 Task: Add a signature Marie Turner containing With sincere appreciation and gratitude, Marie Turner to email address softage.6@softage.net and add a folder Service contracts
Action: Mouse moved to (107, 118)
Screenshot: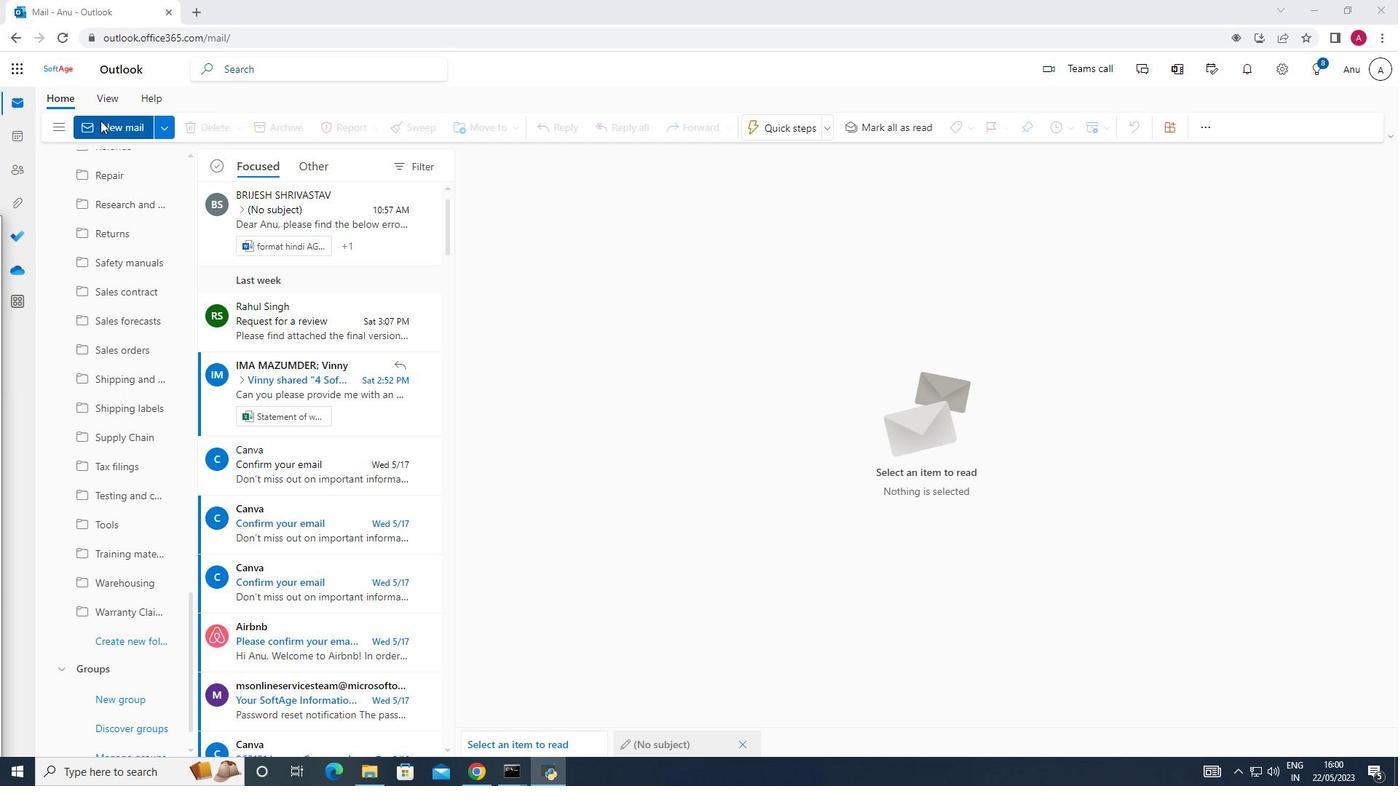 
Action: Mouse pressed left at (107, 118)
Screenshot: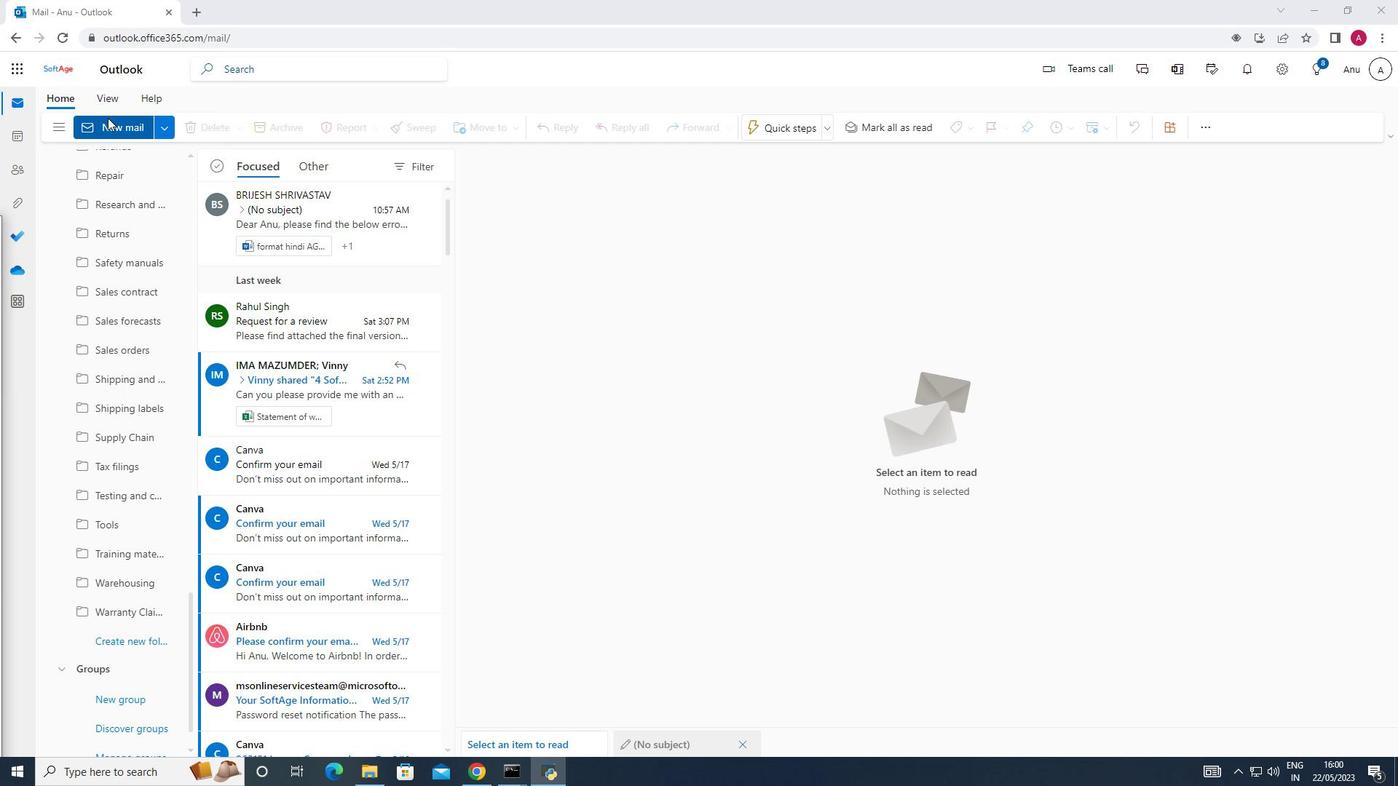 
Action: Mouse moved to (994, 134)
Screenshot: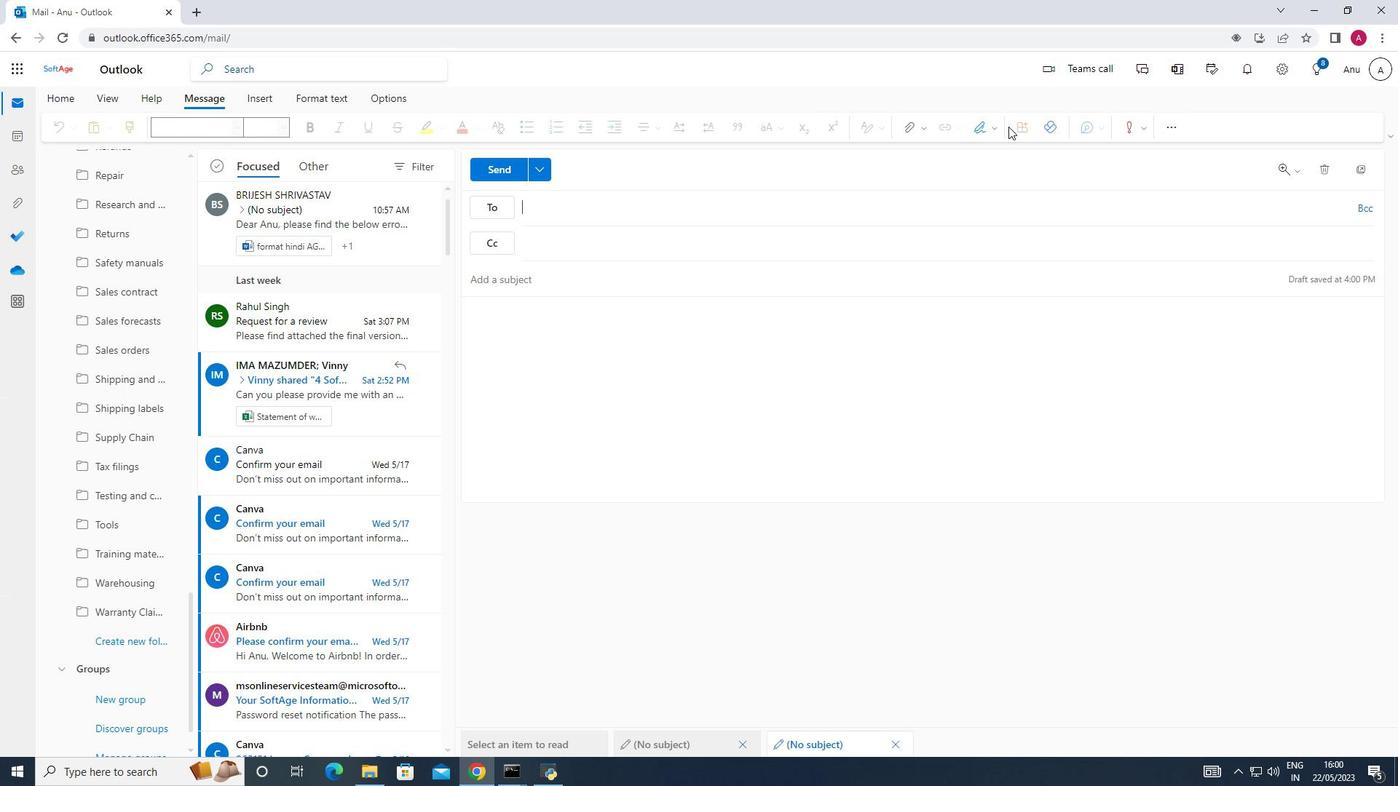 
Action: Mouse pressed left at (994, 134)
Screenshot: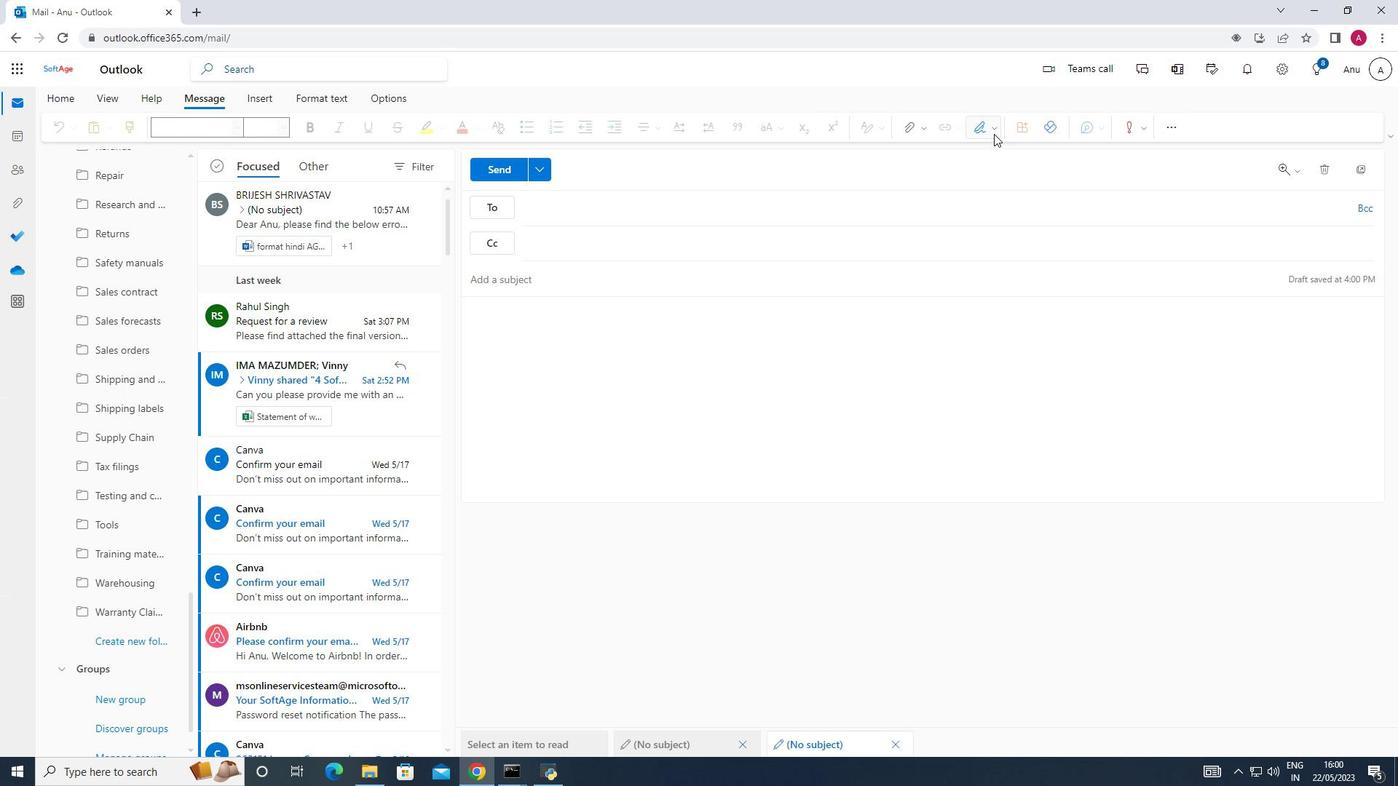 
Action: Mouse moved to (959, 182)
Screenshot: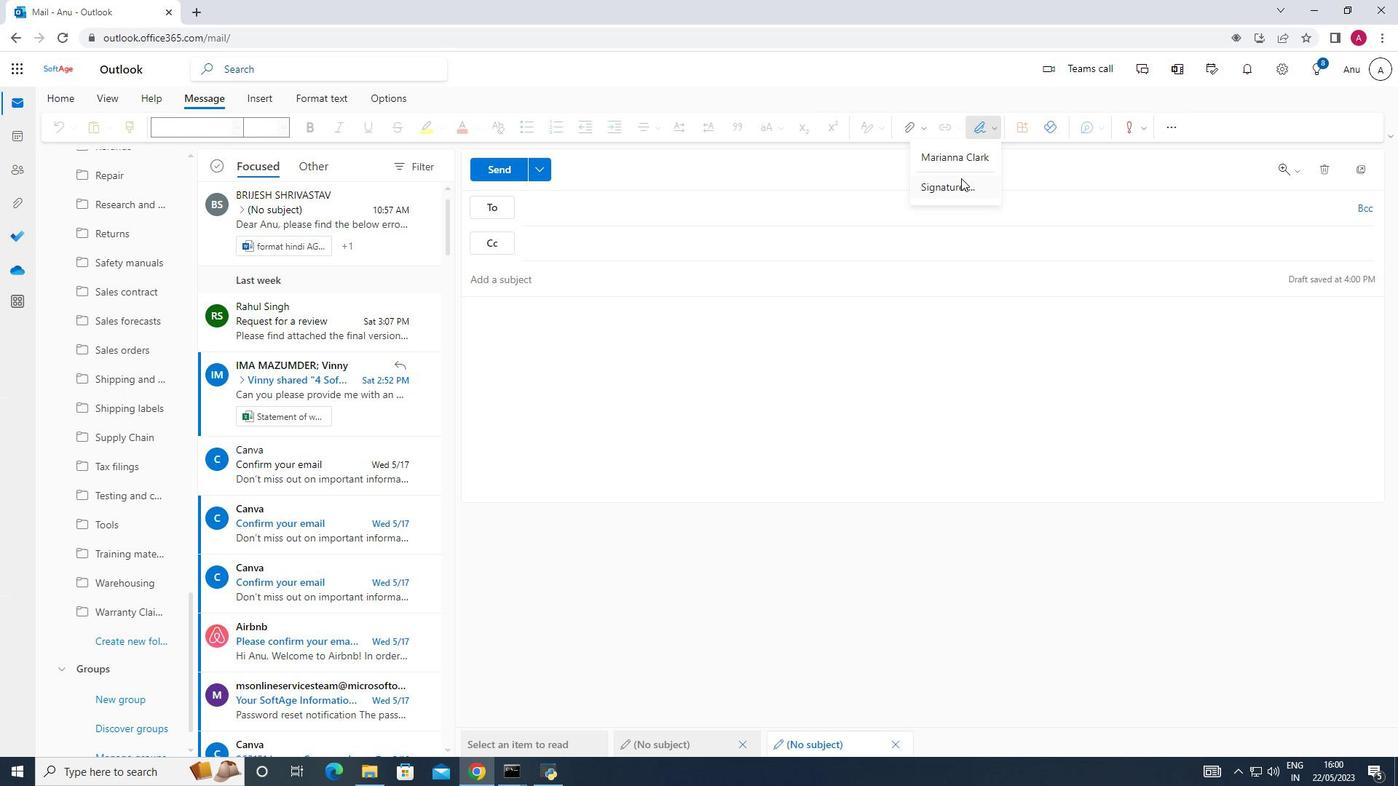 
Action: Mouse pressed left at (959, 182)
Screenshot: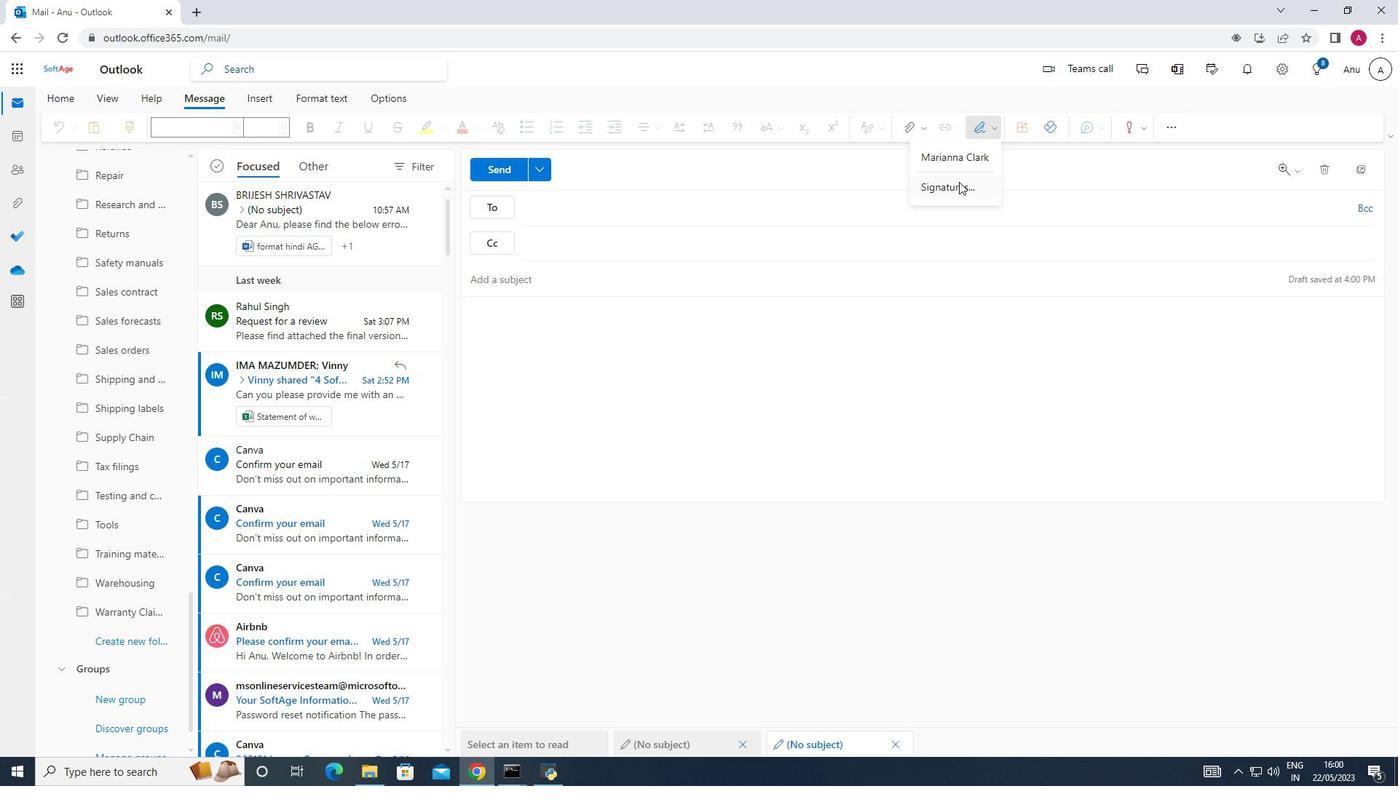 
Action: Mouse moved to (977, 244)
Screenshot: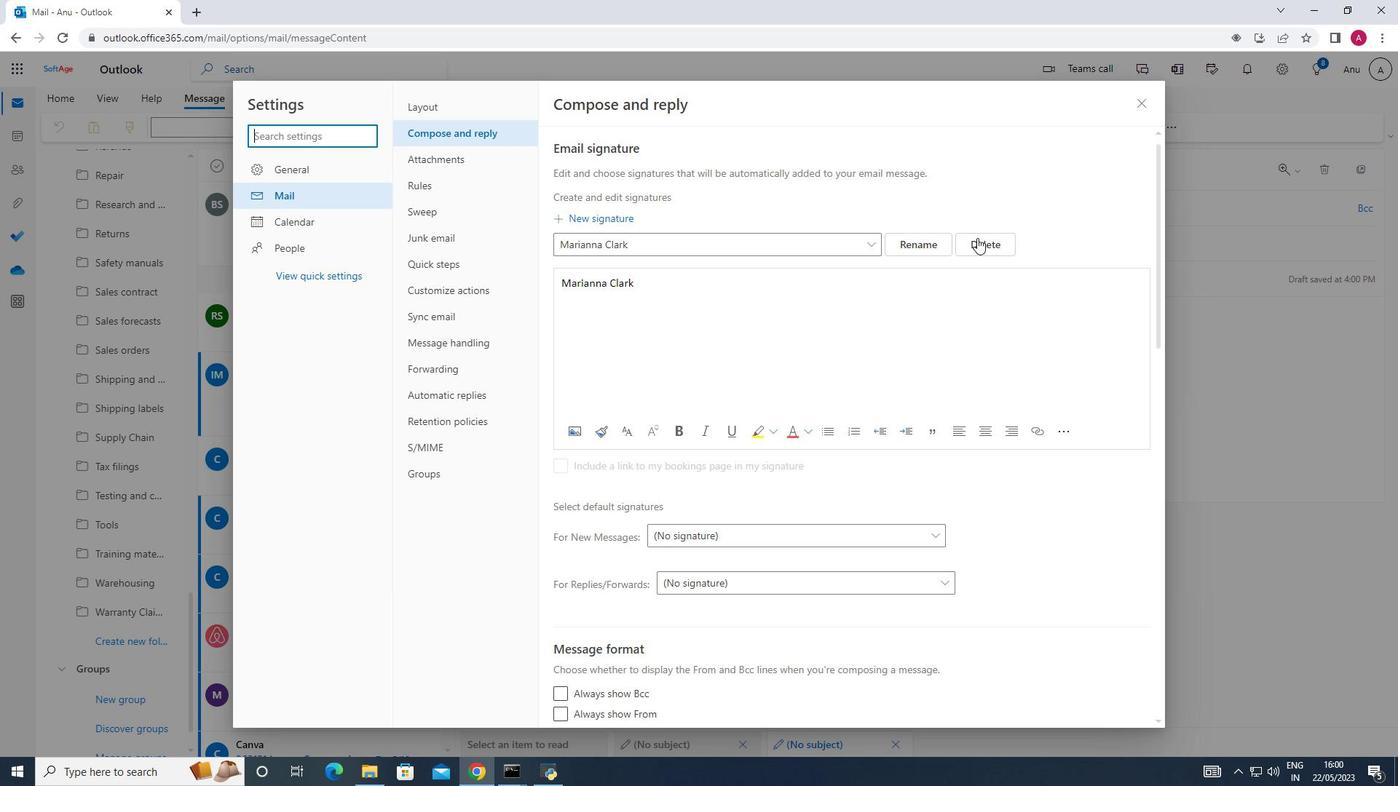 
Action: Mouse pressed left at (977, 244)
Screenshot: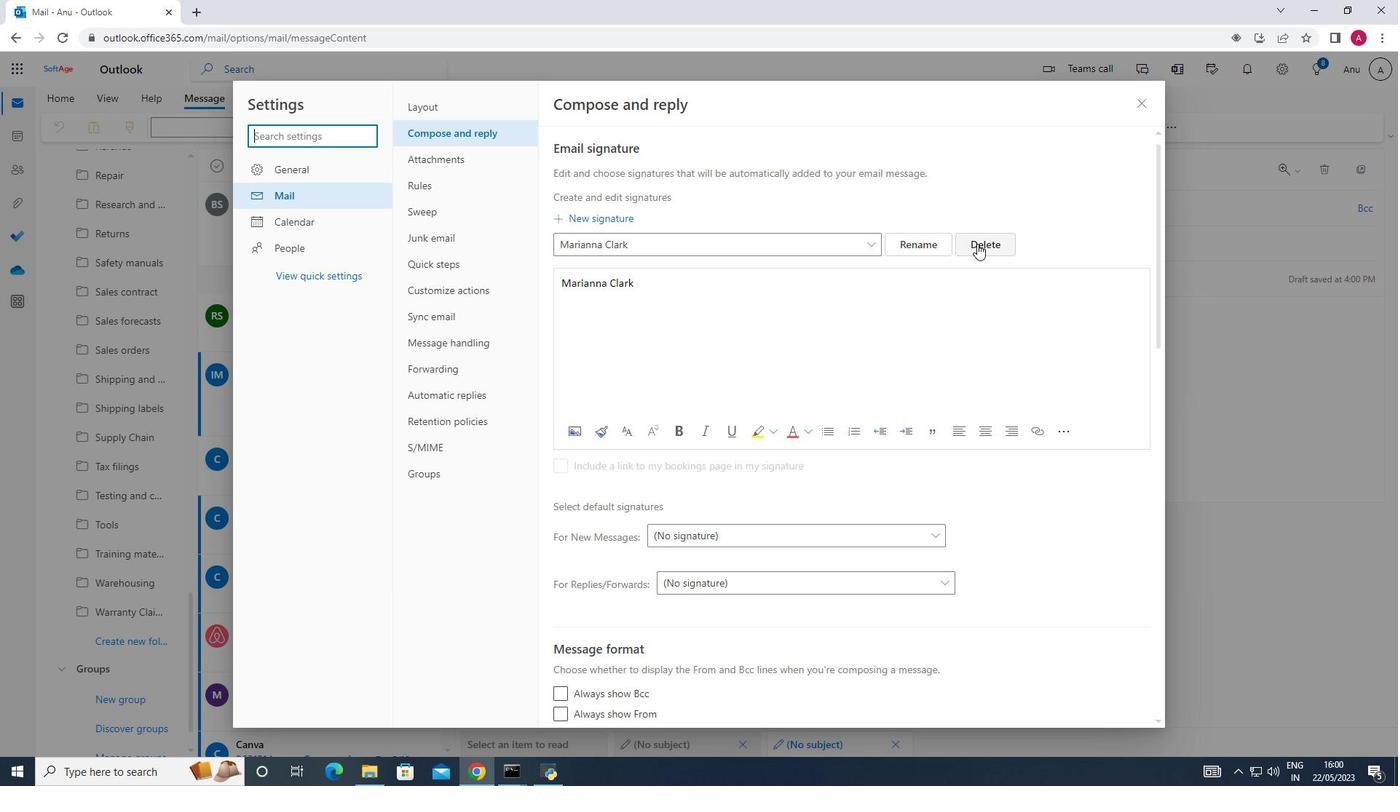 
Action: Mouse moved to (565, 246)
Screenshot: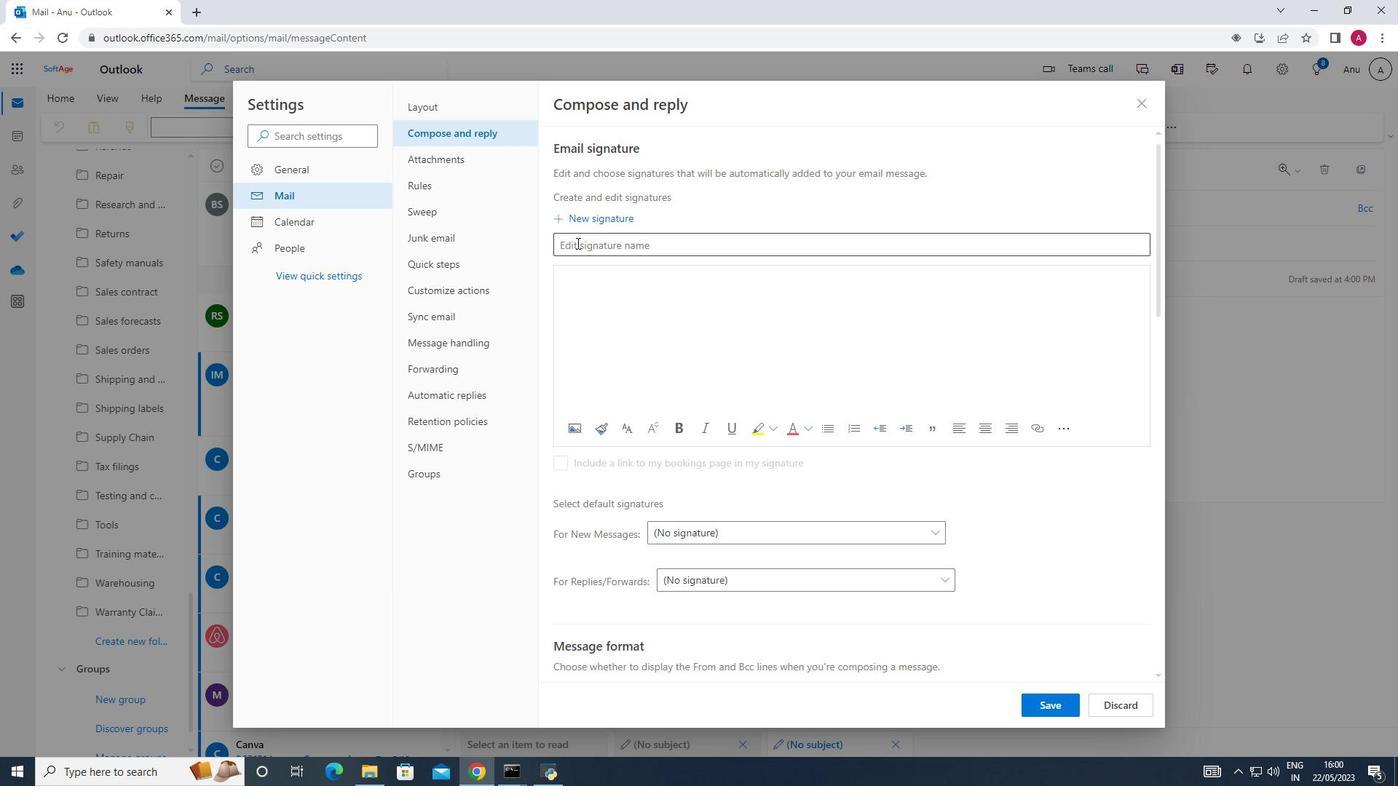 
Action: Mouse pressed left at (565, 246)
Screenshot: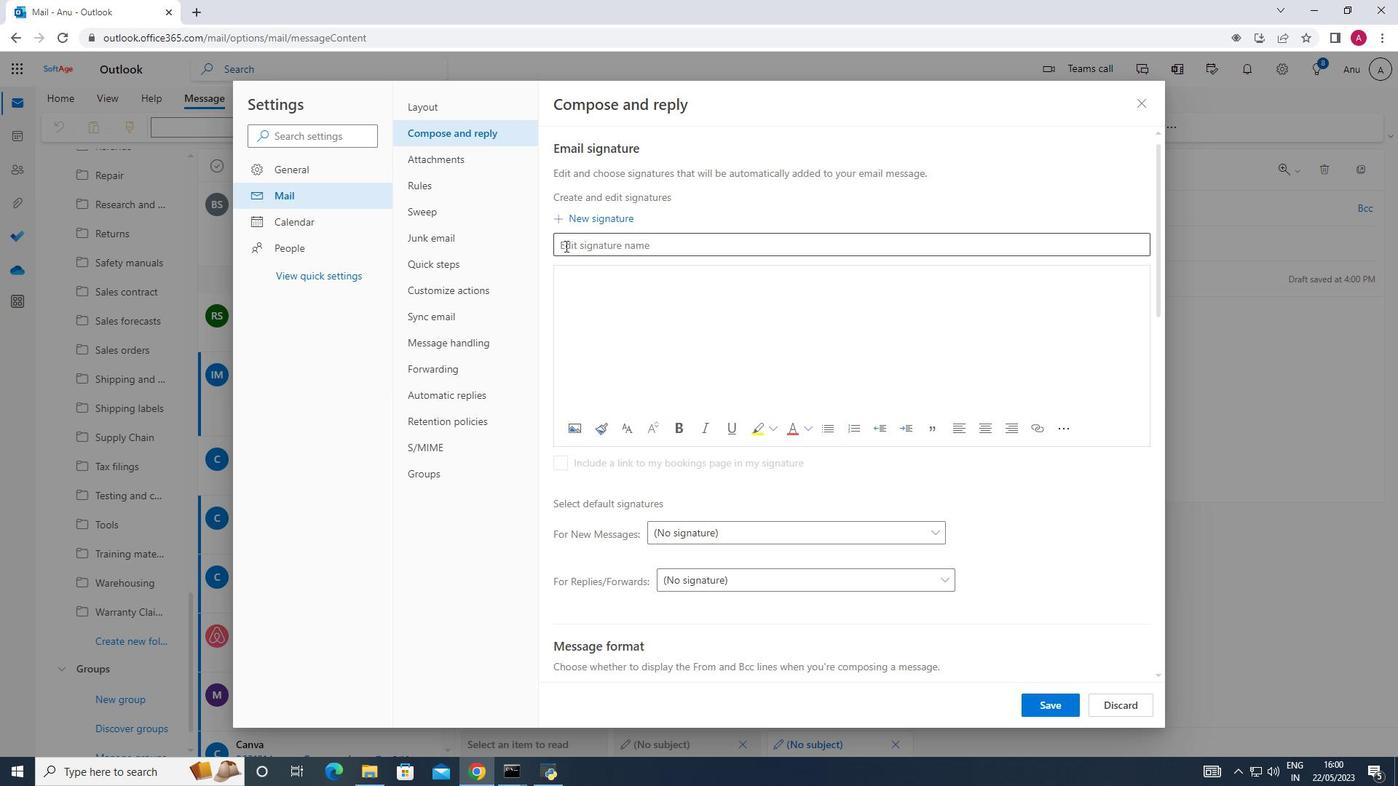 
Action: Mouse moved to (601, 275)
Screenshot: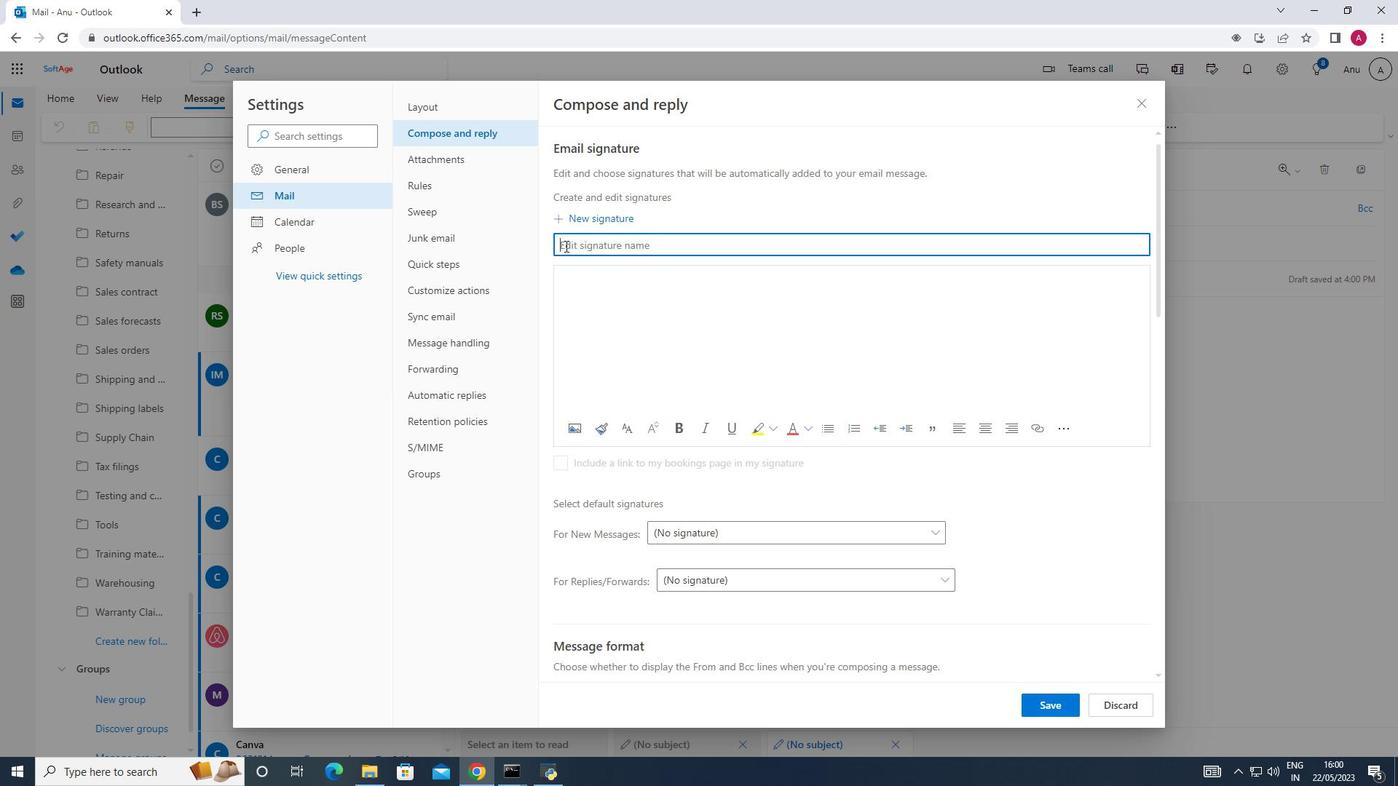 
Action: Key pressed <Key.shift_r>Marie<Key.space><Key.shift>Turner
Screenshot: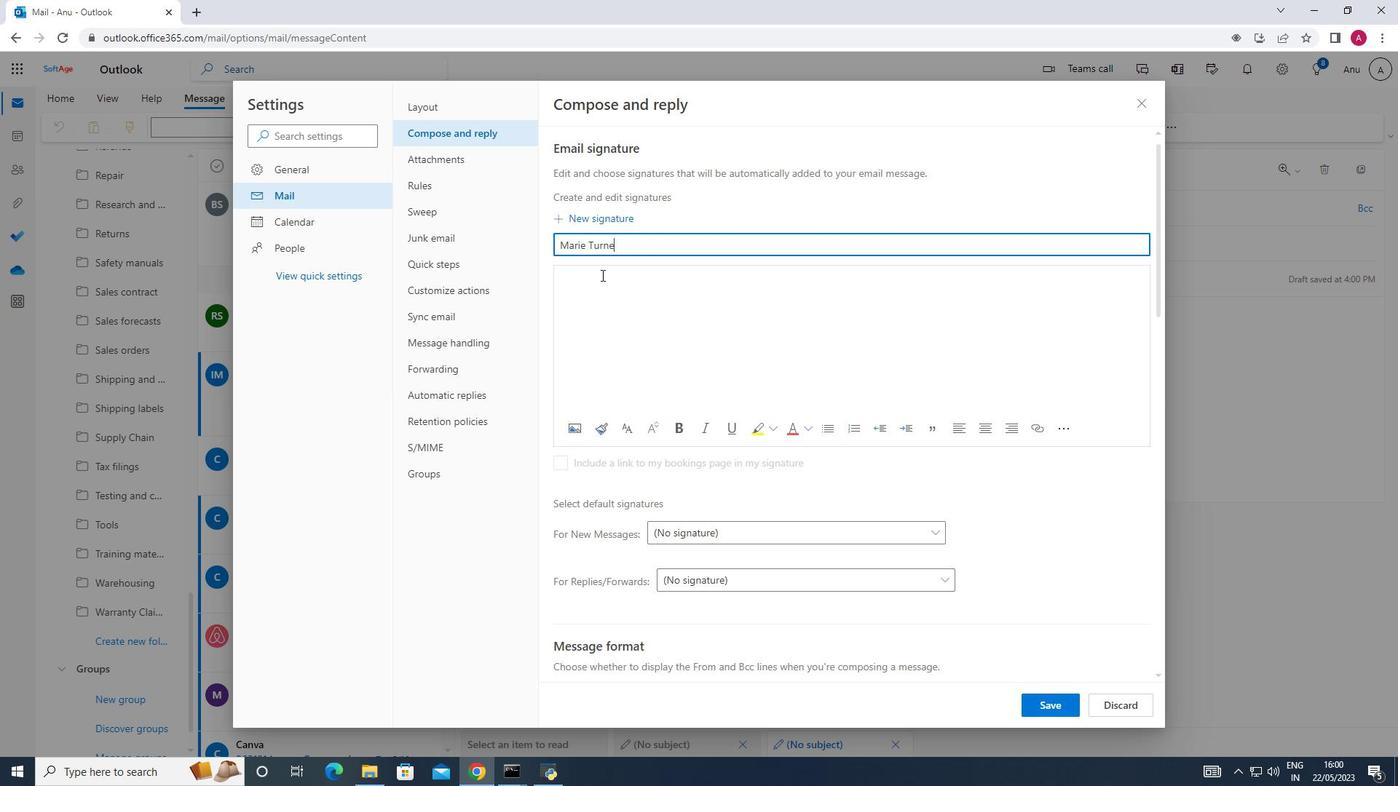 
Action: Mouse pressed left at (601, 275)
Screenshot: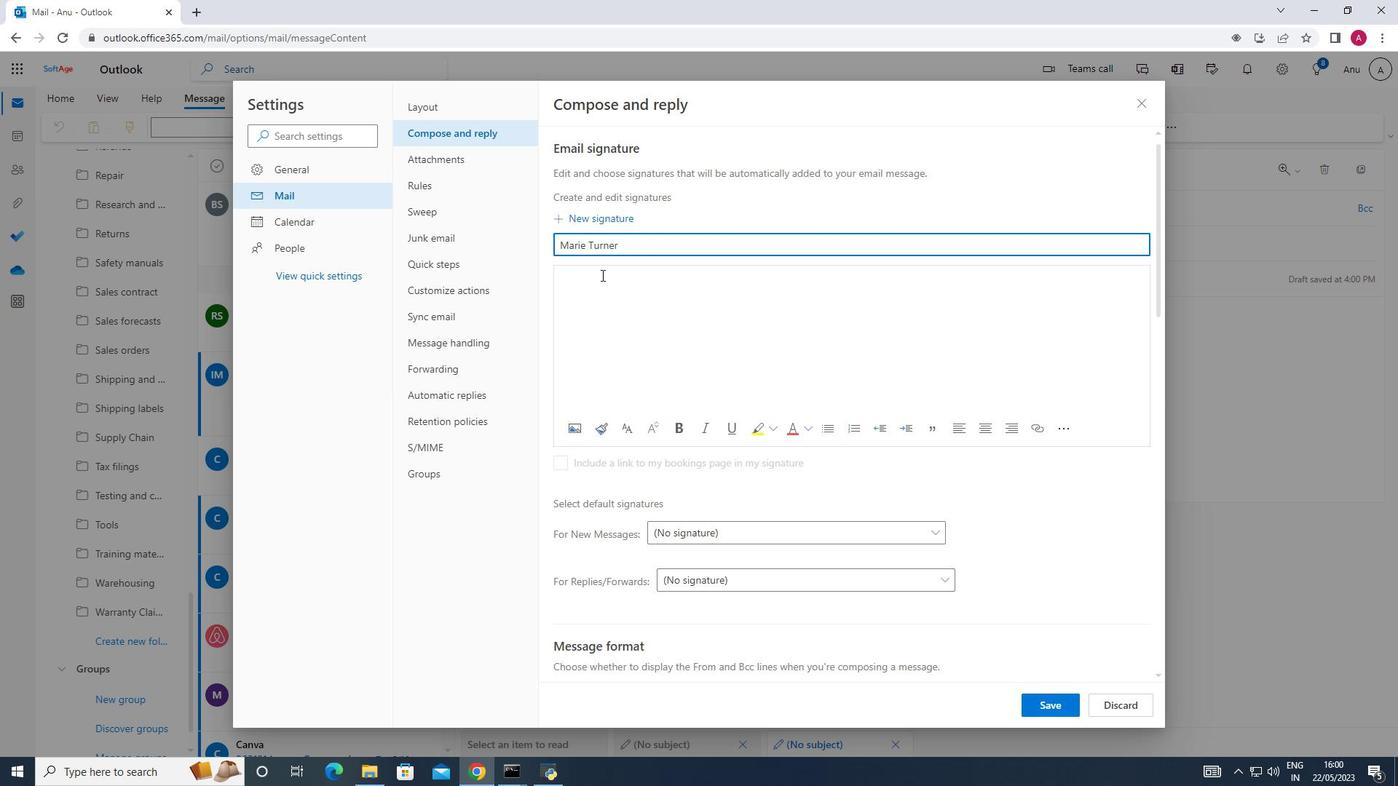 
Action: Key pressed <Key.shift_r>Marie<Key.space><Key.shift>Turner
Screenshot: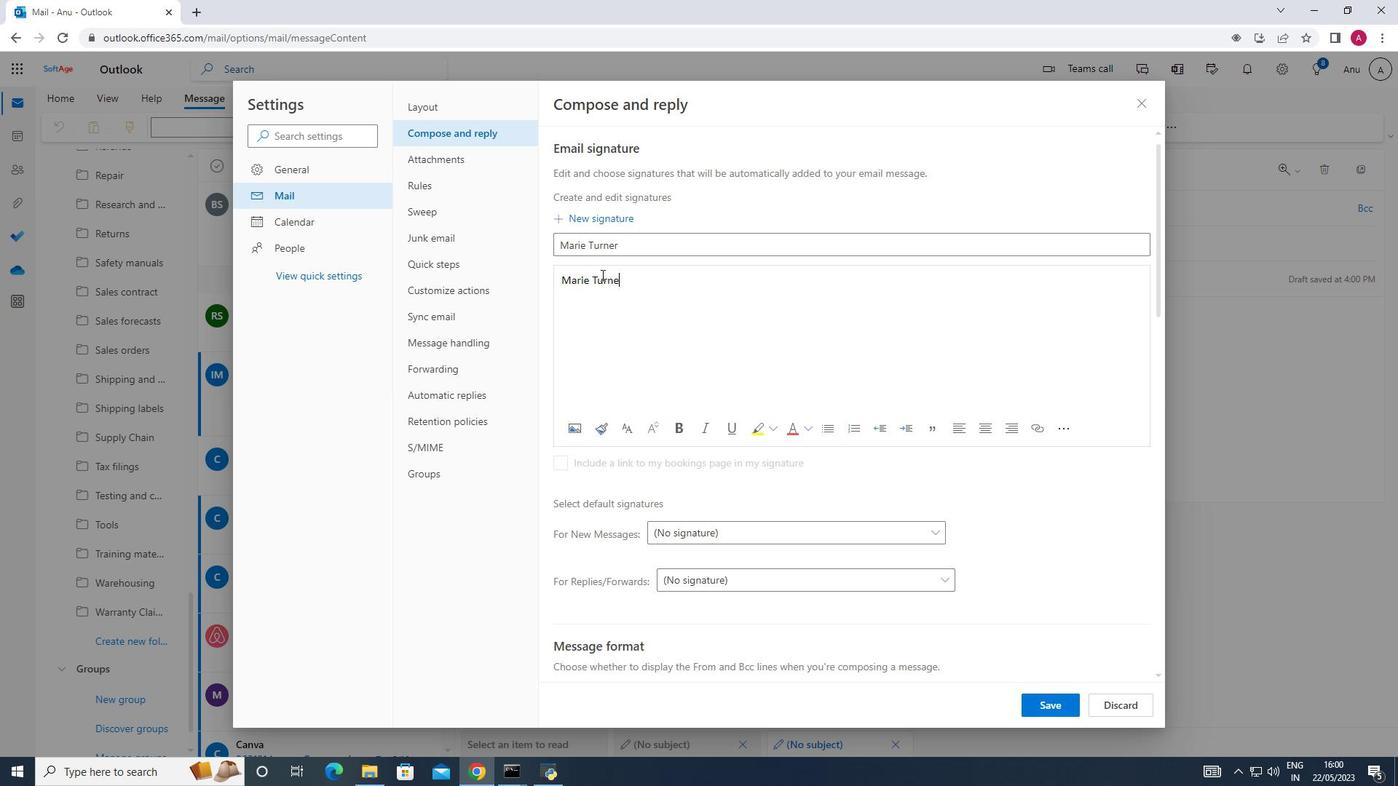 
Action: Mouse moved to (1054, 710)
Screenshot: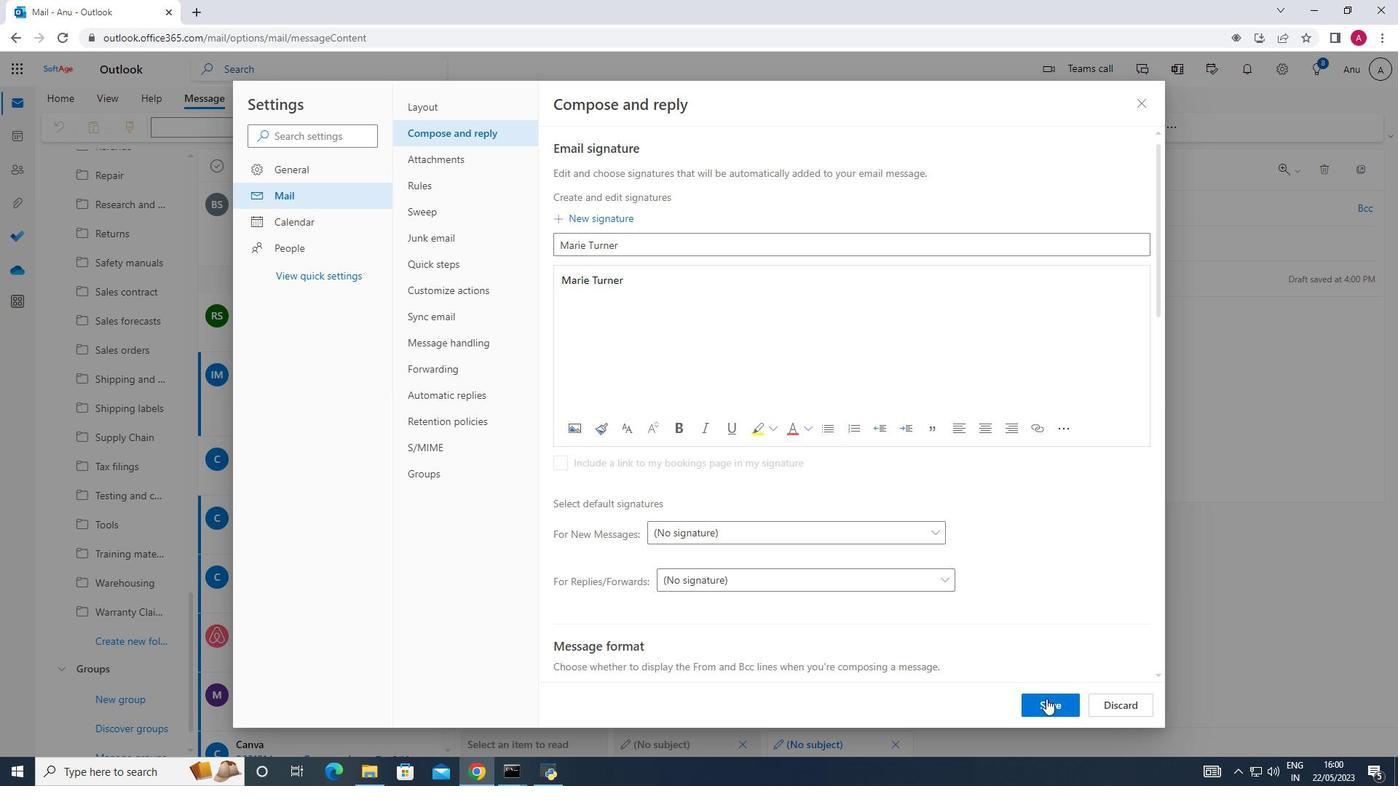 
Action: Mouse pressed left at (1054, 710)
Screenshot: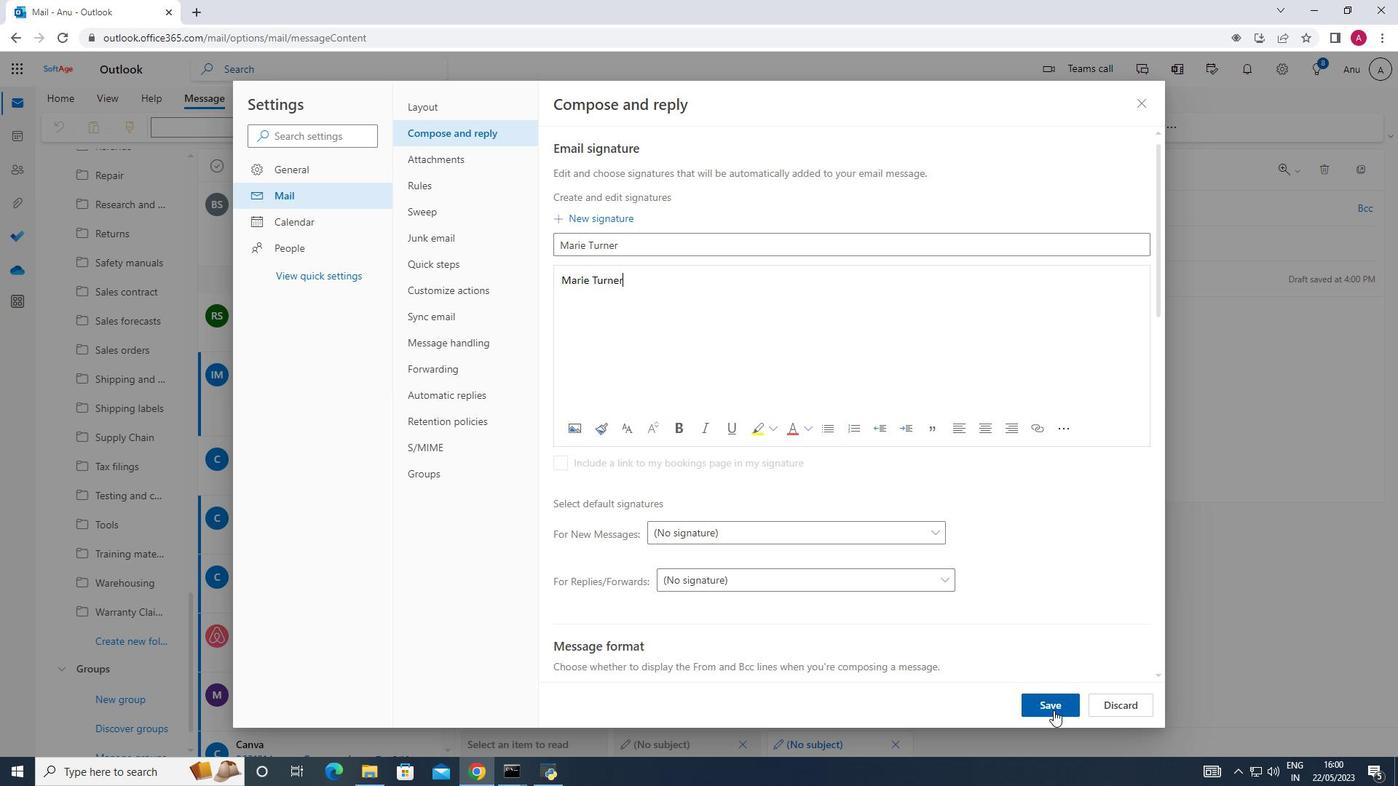 
Action: Mouse moved to (1144, 94)
Screenshot: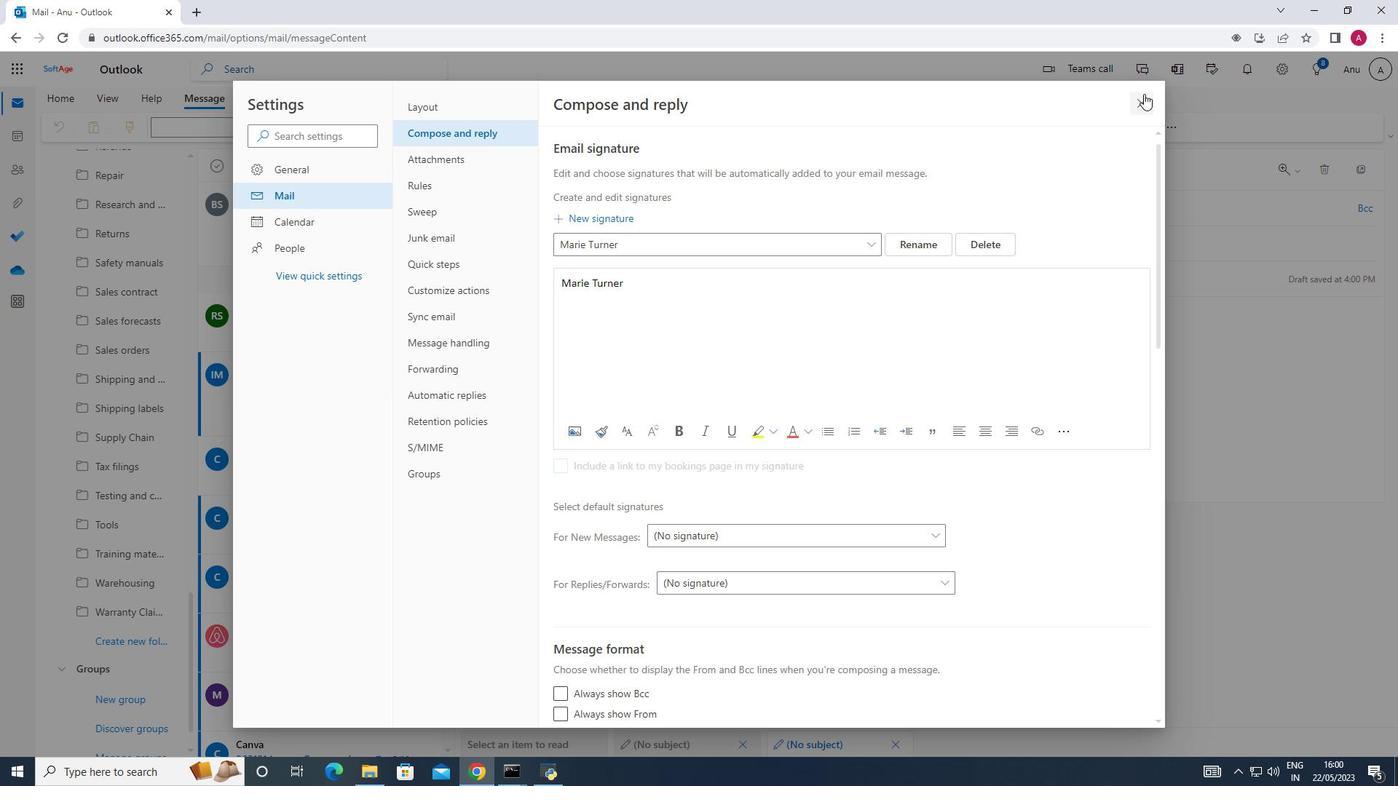 
Action: Mouse pressed left at (1144, 94)
Screenshot: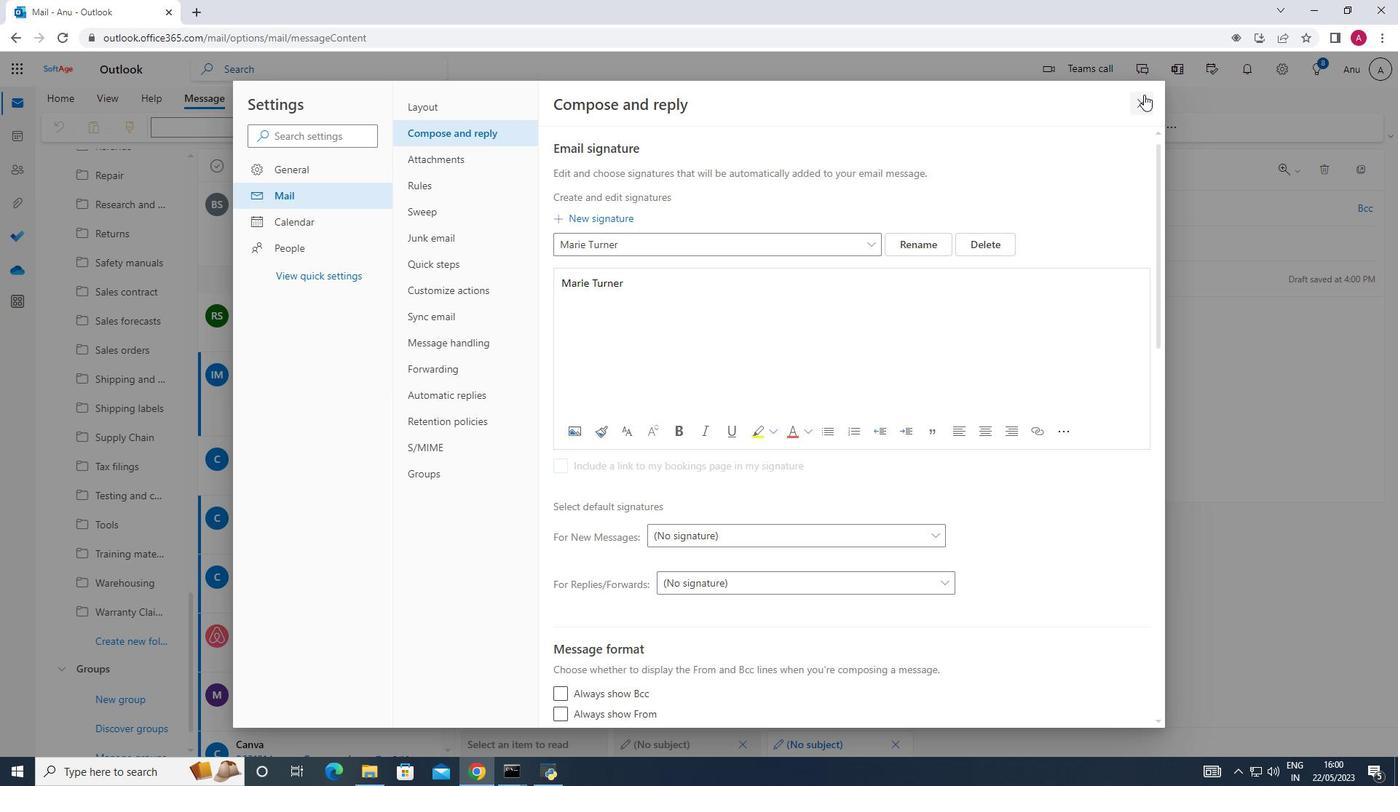 
Action: Mouse moved to (995, 122)
Screenshot: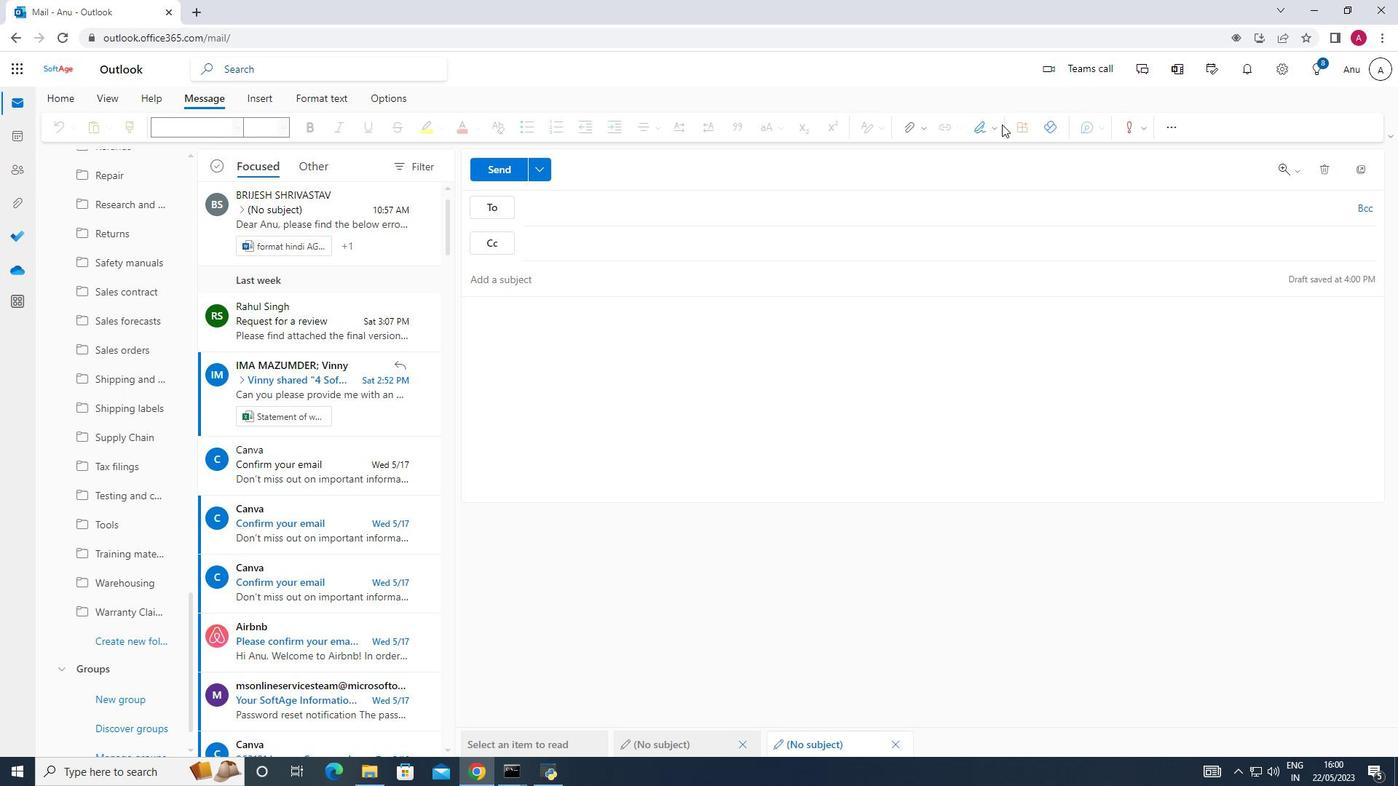 
Action: Mouse pressed left at (995, 122)
Screenshot: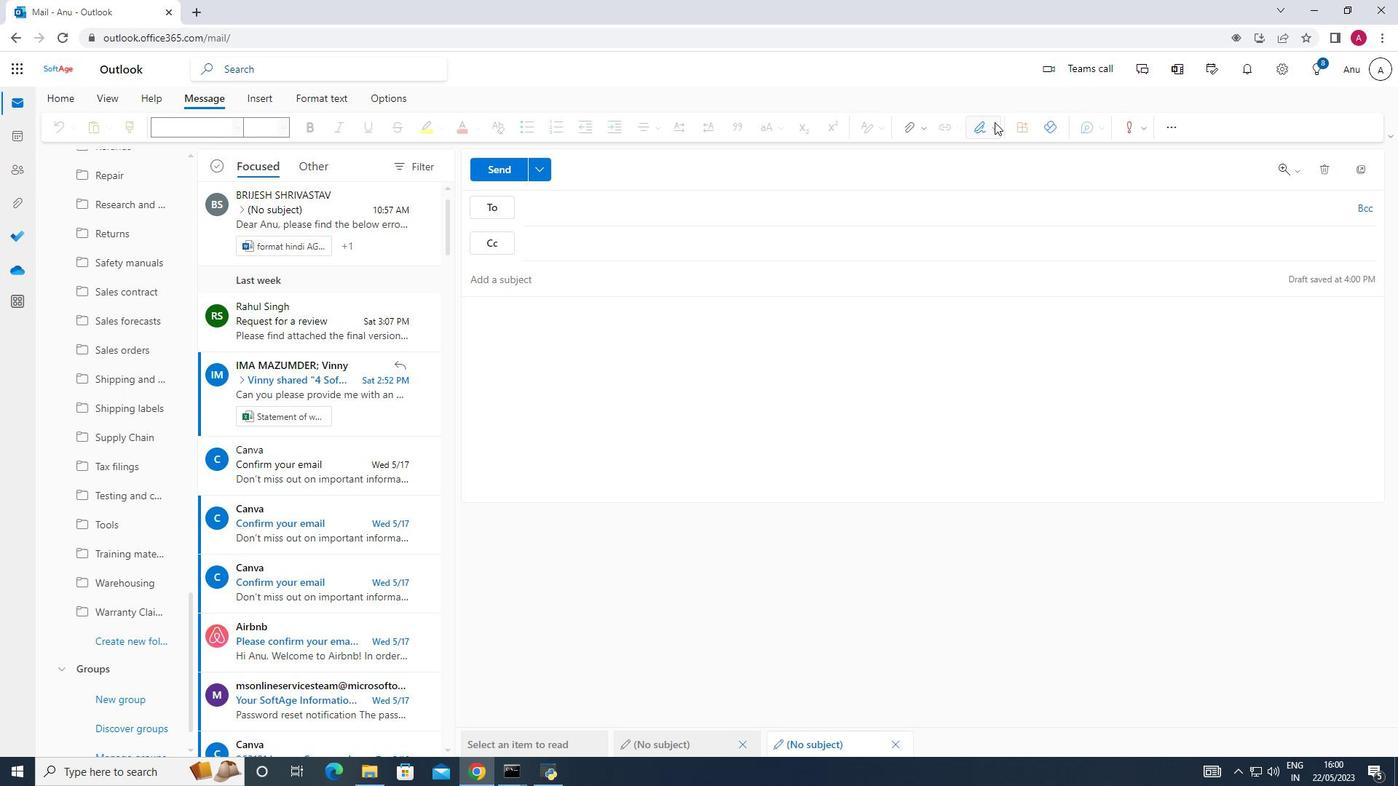 
Action: Mouse moved to (944, 160)
Screenshot: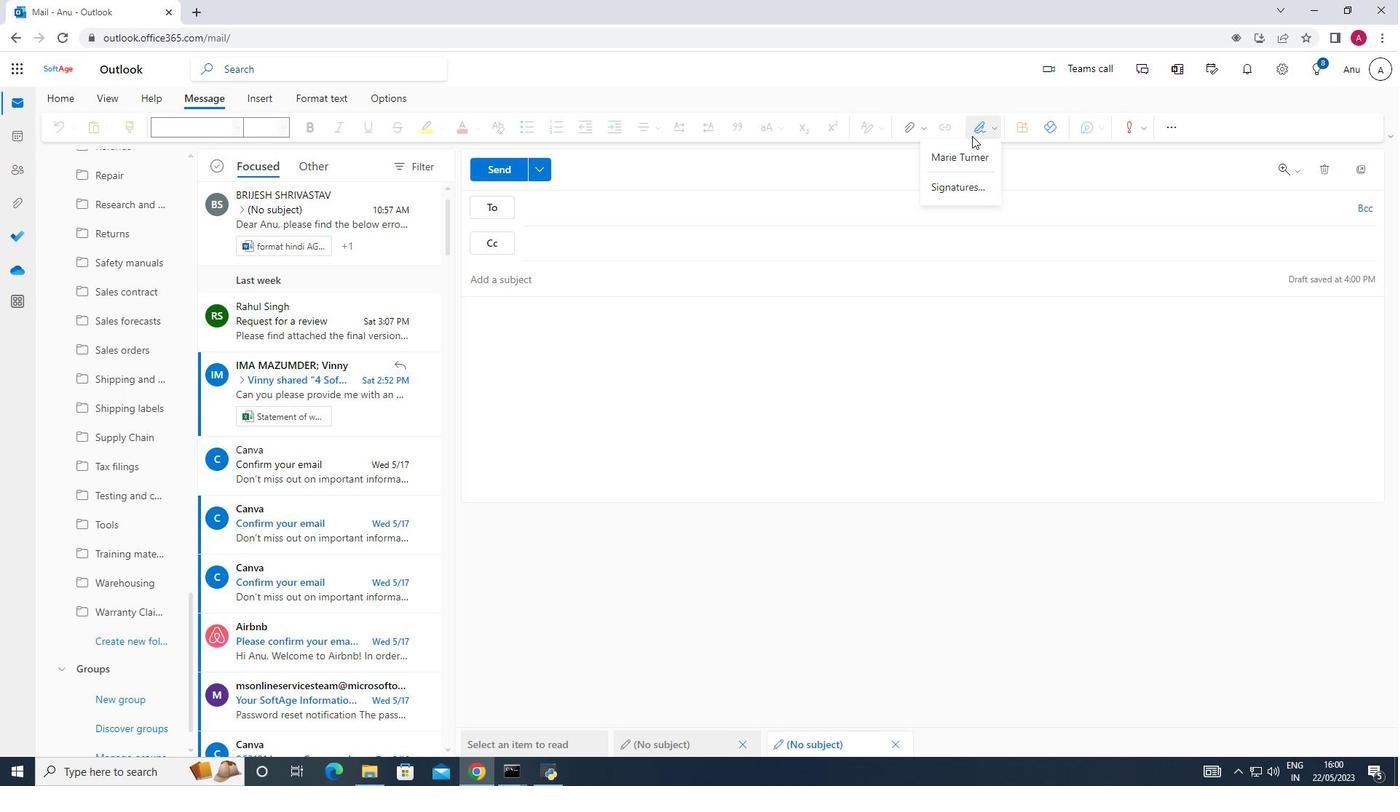 
Action: Mouse pressed left at (944, 160)
Screenshot: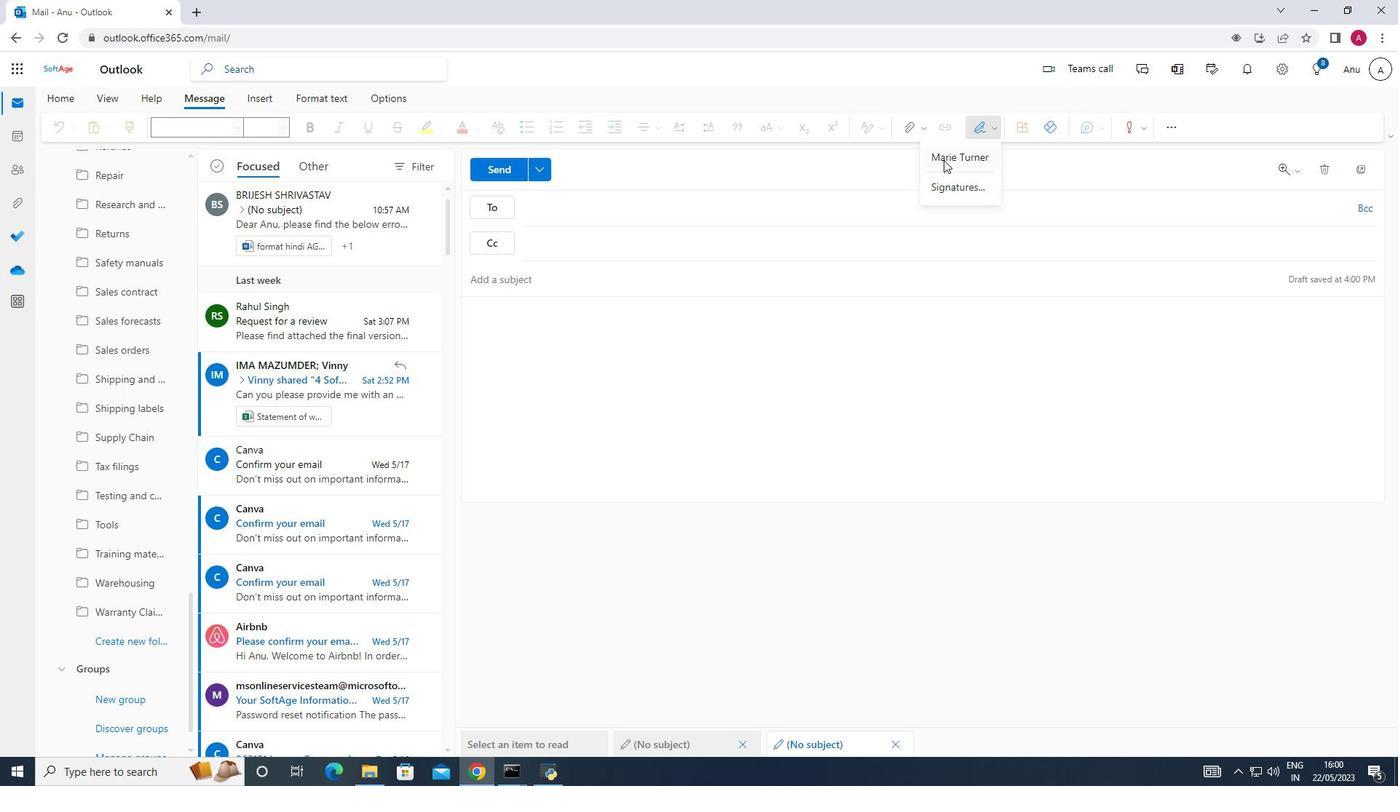 
Action: Mouse moved to (694, 280)
Screenshot: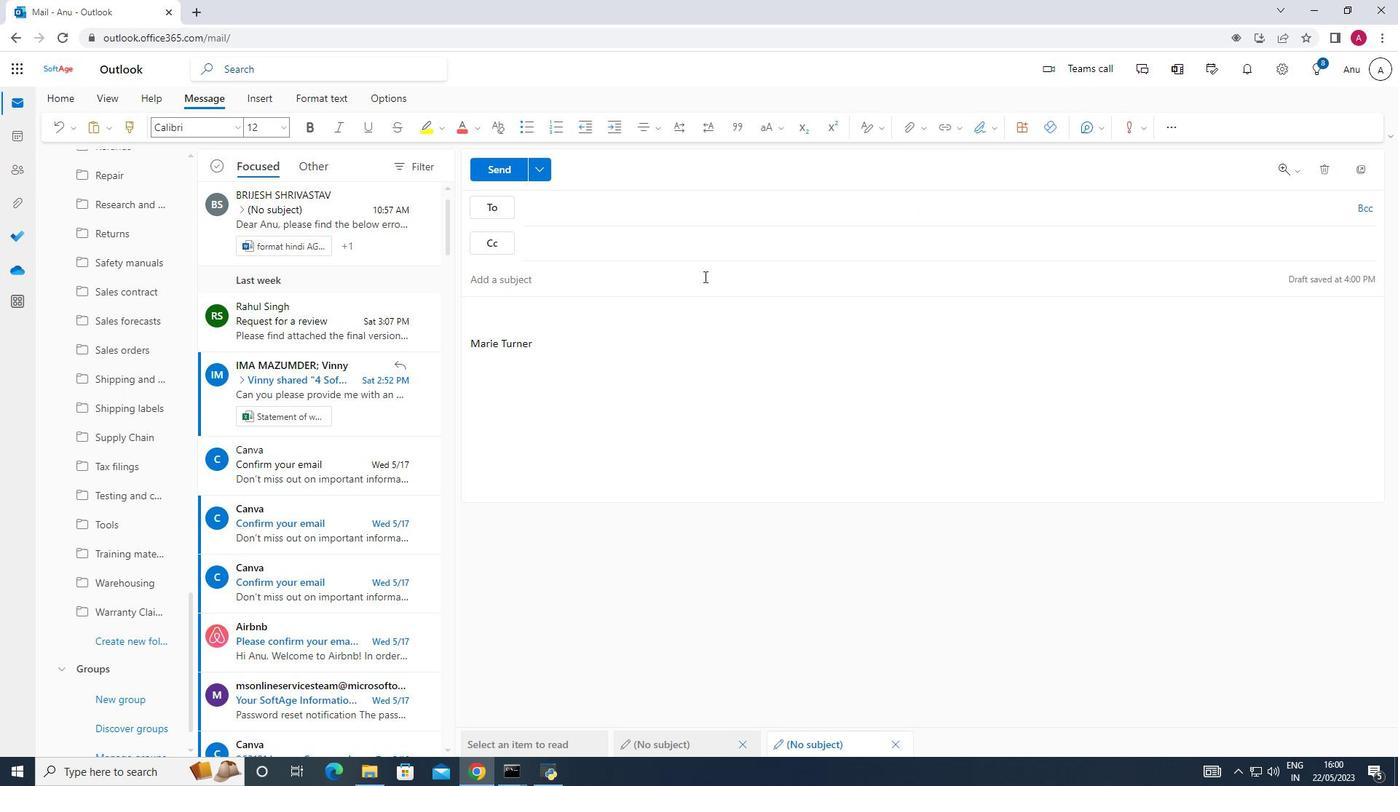 
Action: Key pressed sincere<Key.space>appreciation<Key.space>and<Key.space>gratitude.
Screenshot: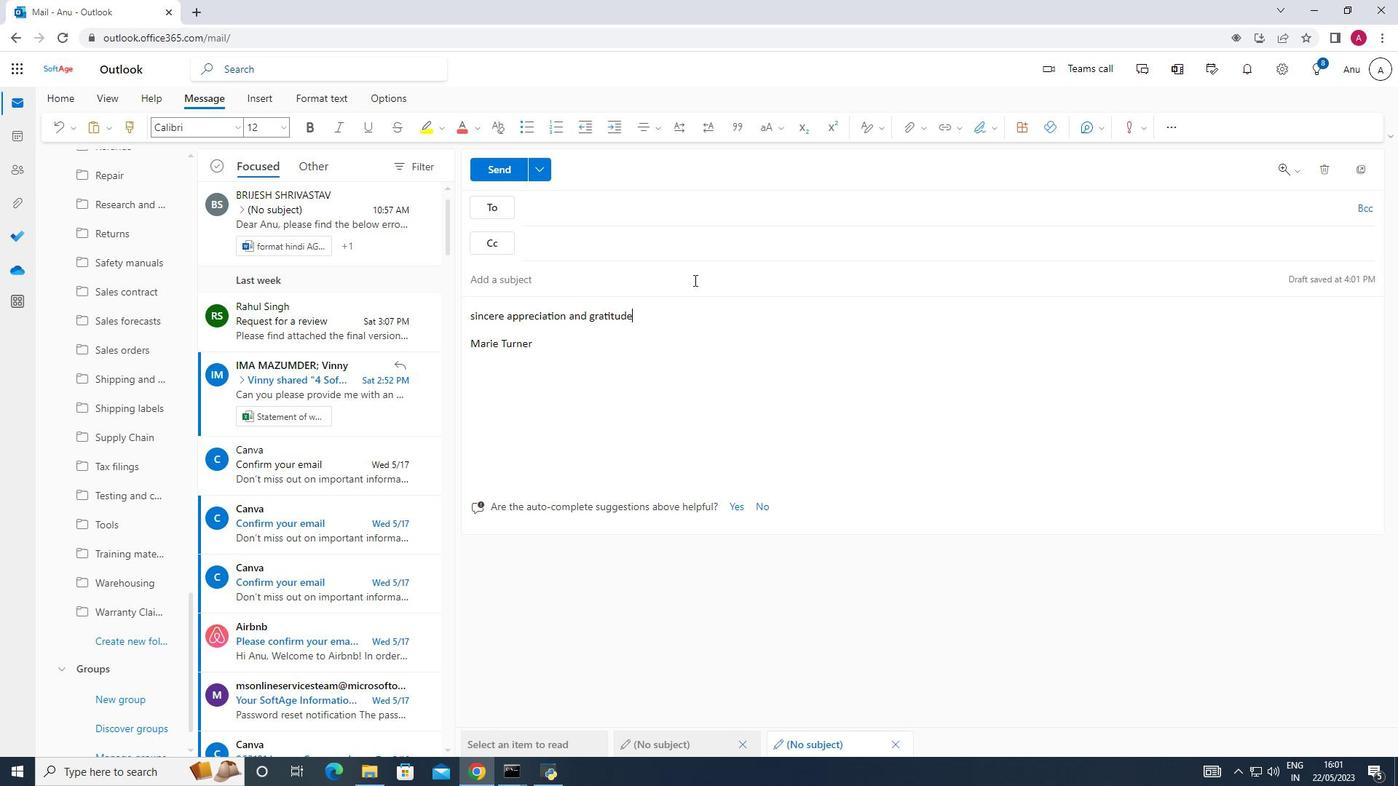 
Action: Mouse moved to (590, 206)
Screenshot: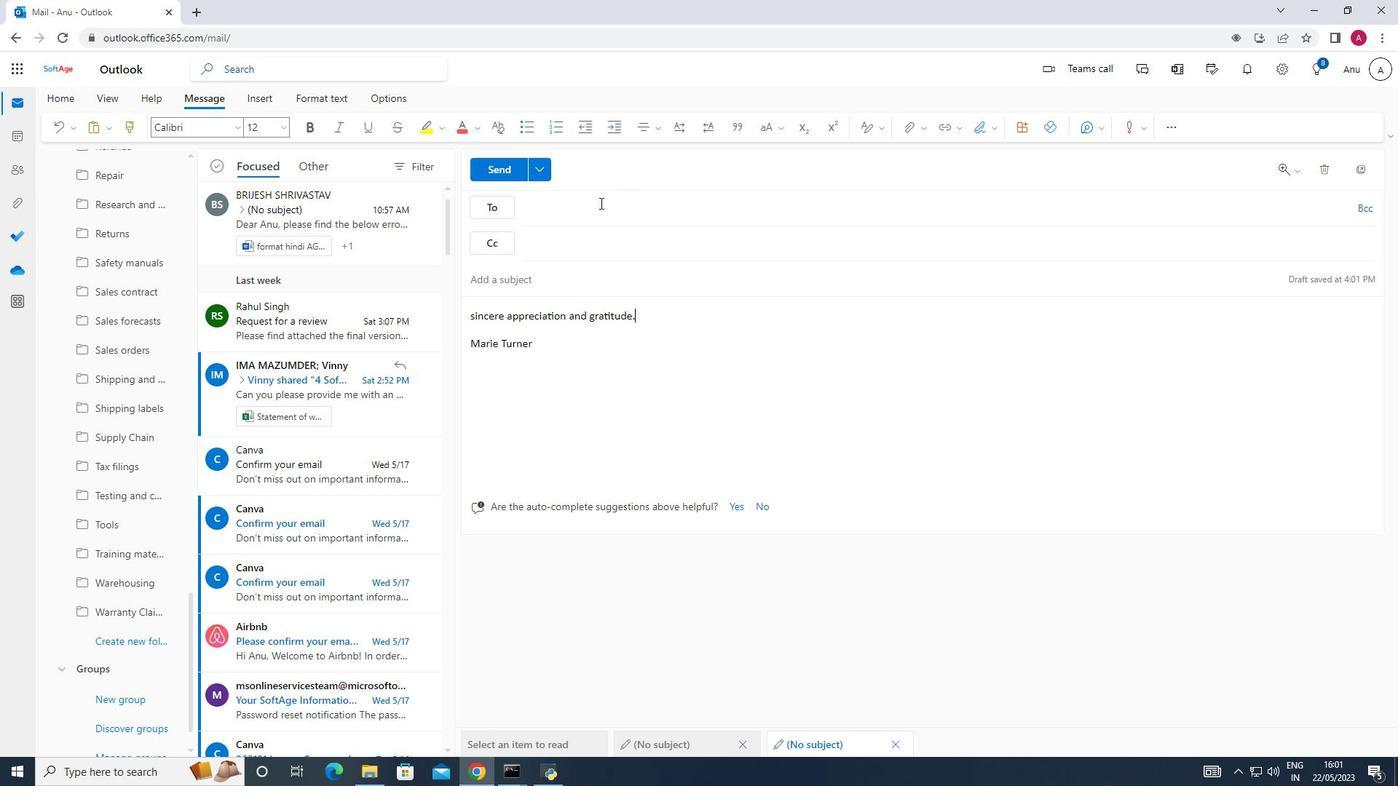 
Action: Mouse pressed left at (590, 206)
Screenshot: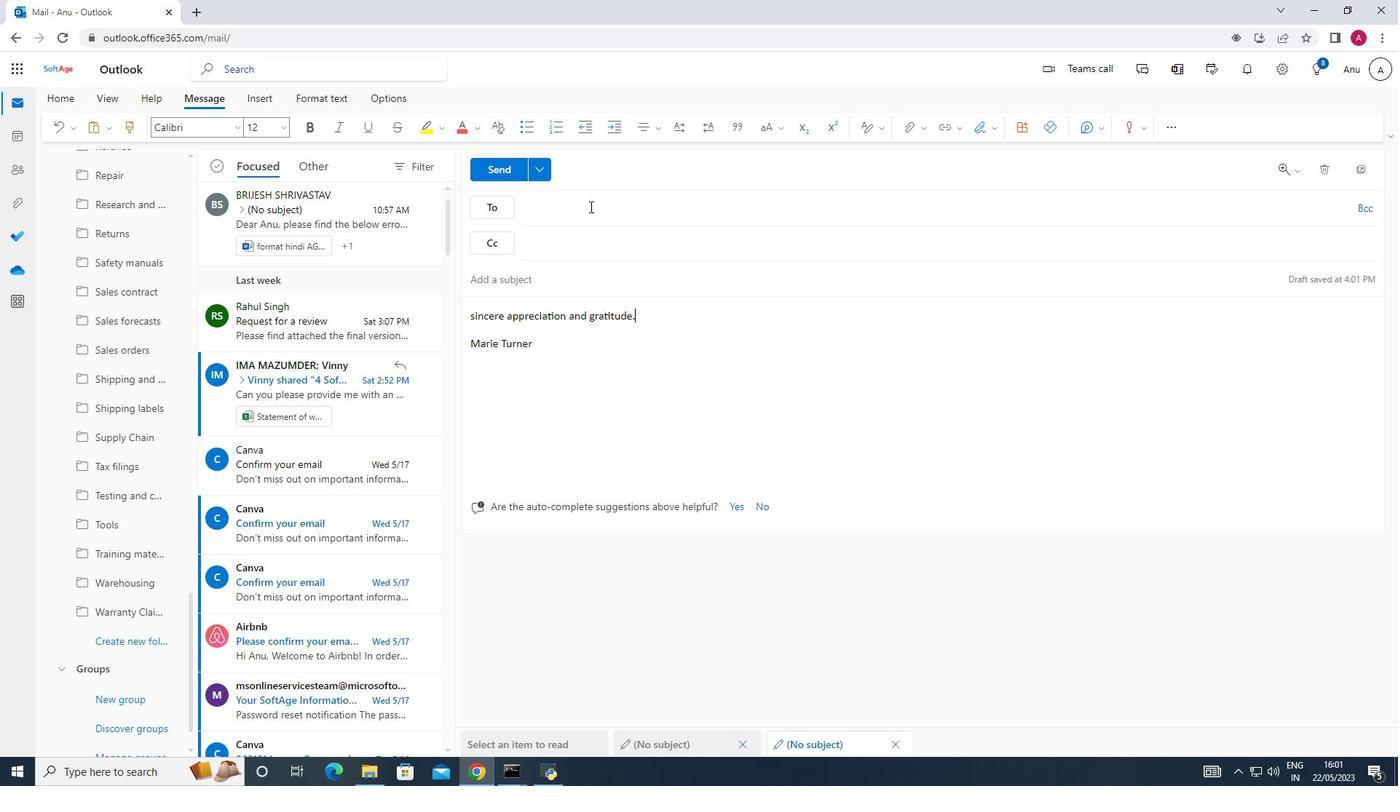 
Action: Key pressed softage.6<Key.shift>@softage.net
Screenshot: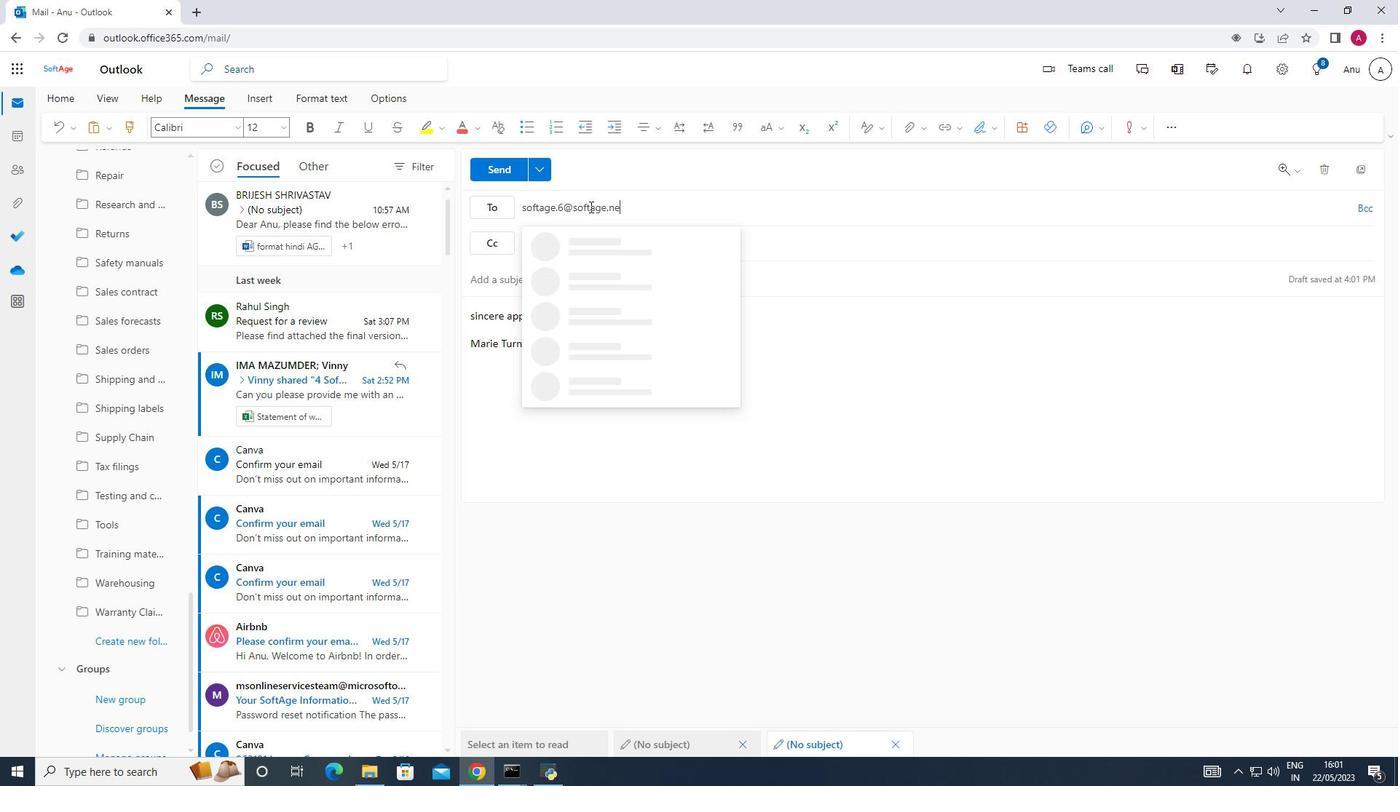 
Action: Mouse moved to (641, 248)
Screenshot: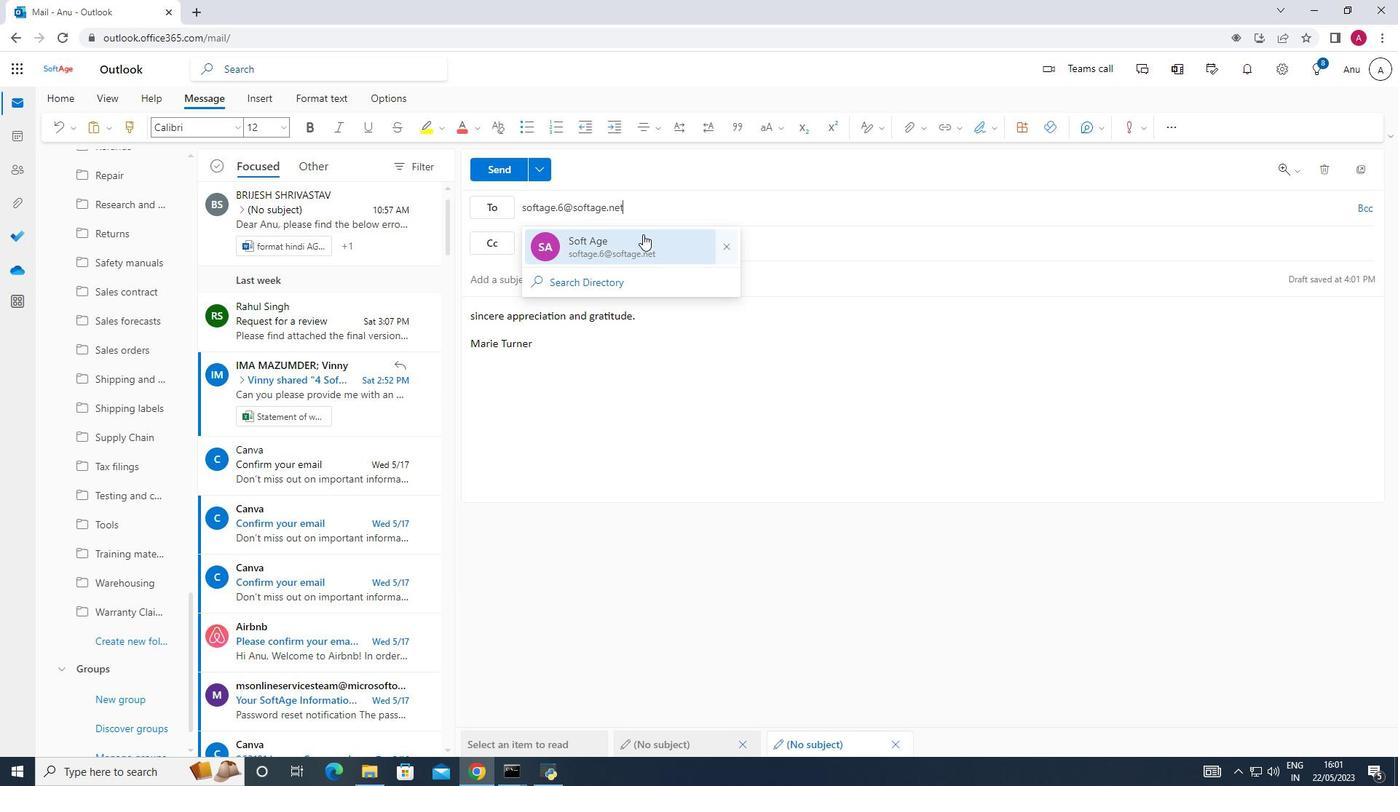 
Action: Mouse pressed left at (641, 248)
Screenshot: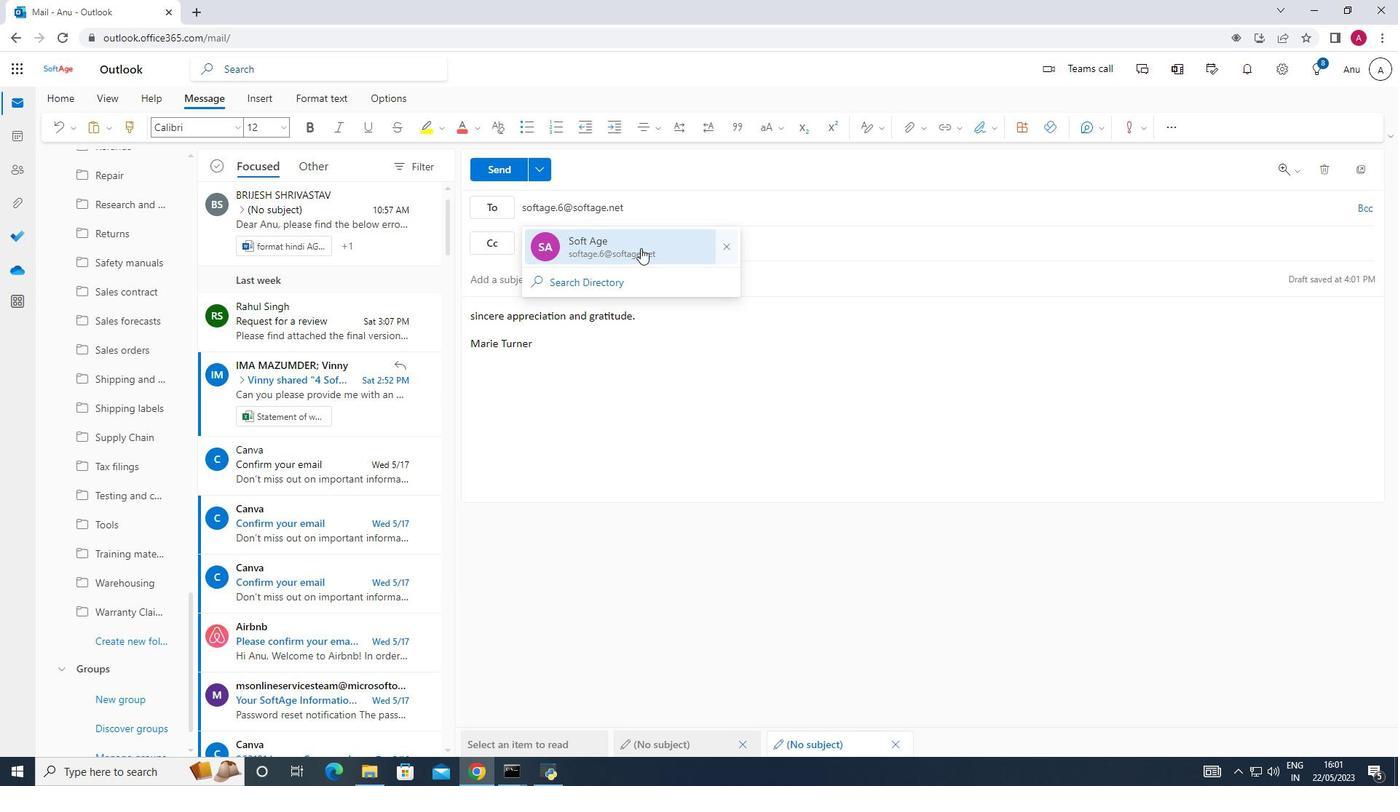 
Action: Mouse moved to (150, 438)
Screenshot: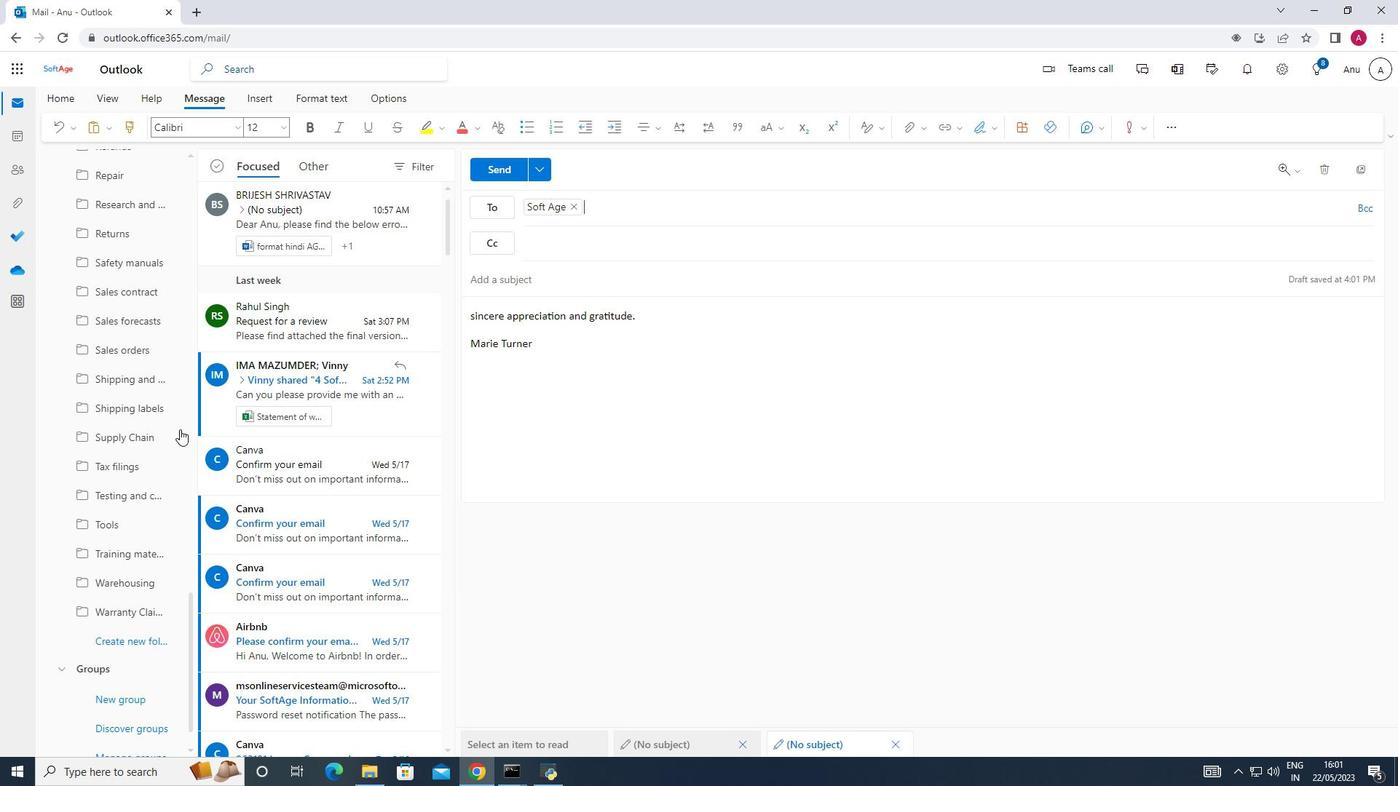 
Action: Mouse scrolled (150, 437) with delta (0, 0)
Screenshot: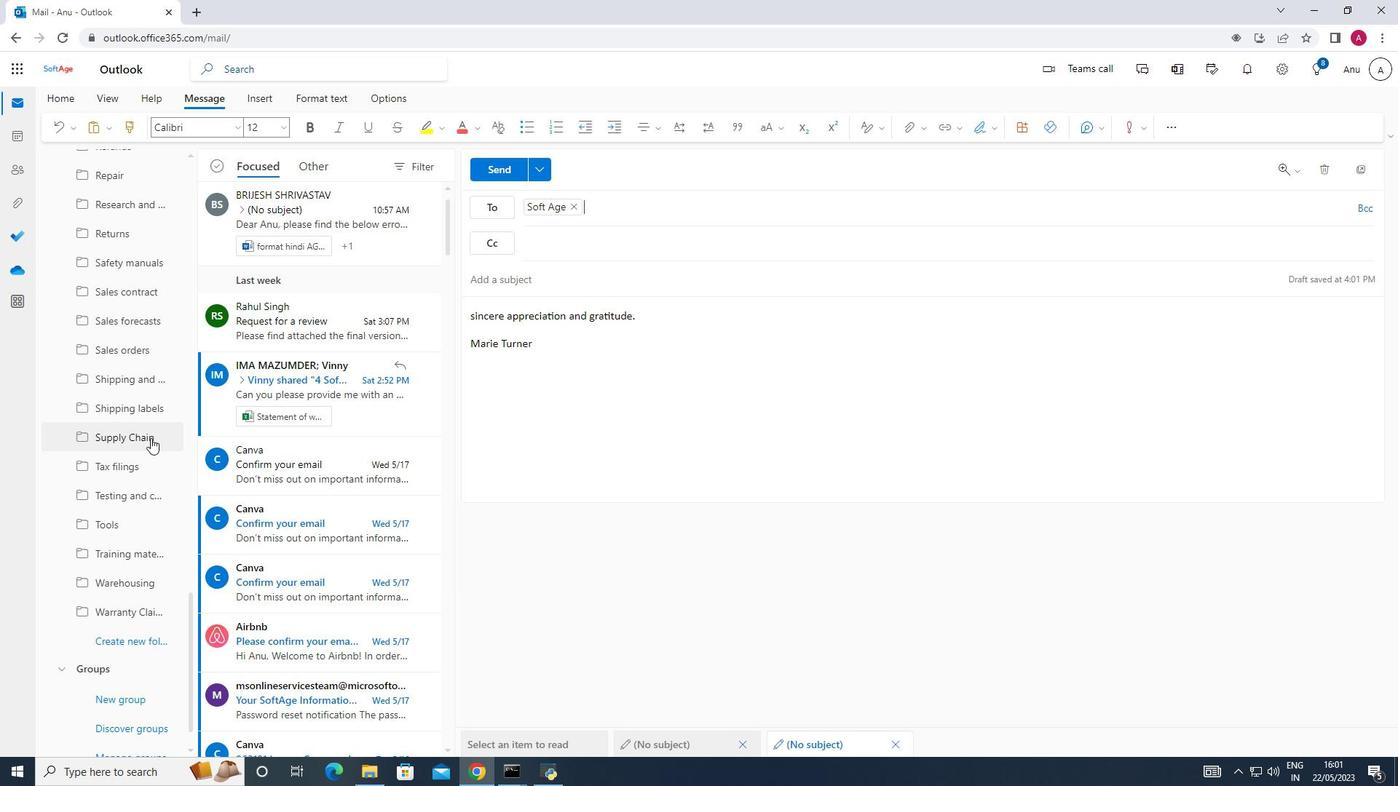 
Action: Mouse scrolled (150, 437) with delta (0, 0)
Screenshot: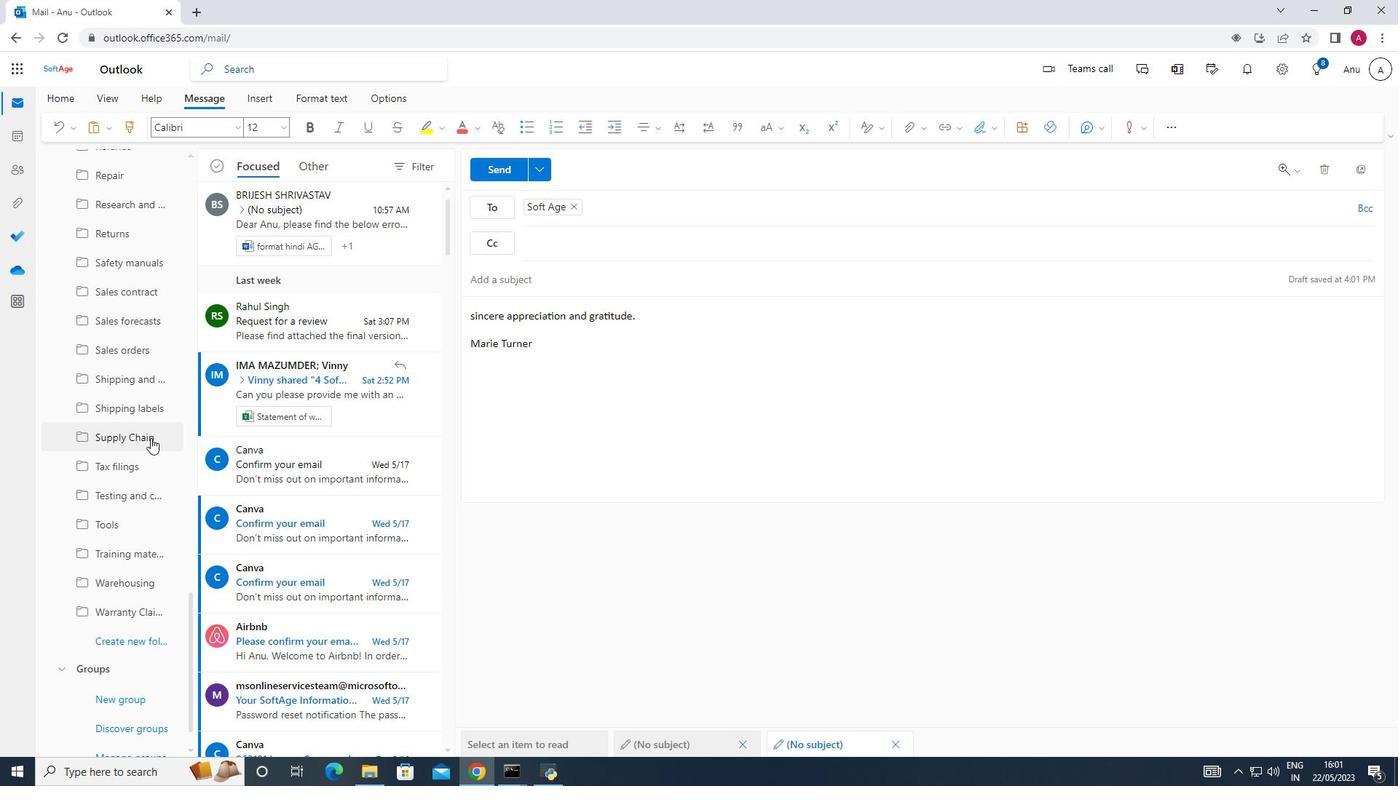 
Action: Mouse moved to (137, 606)
Screenshot: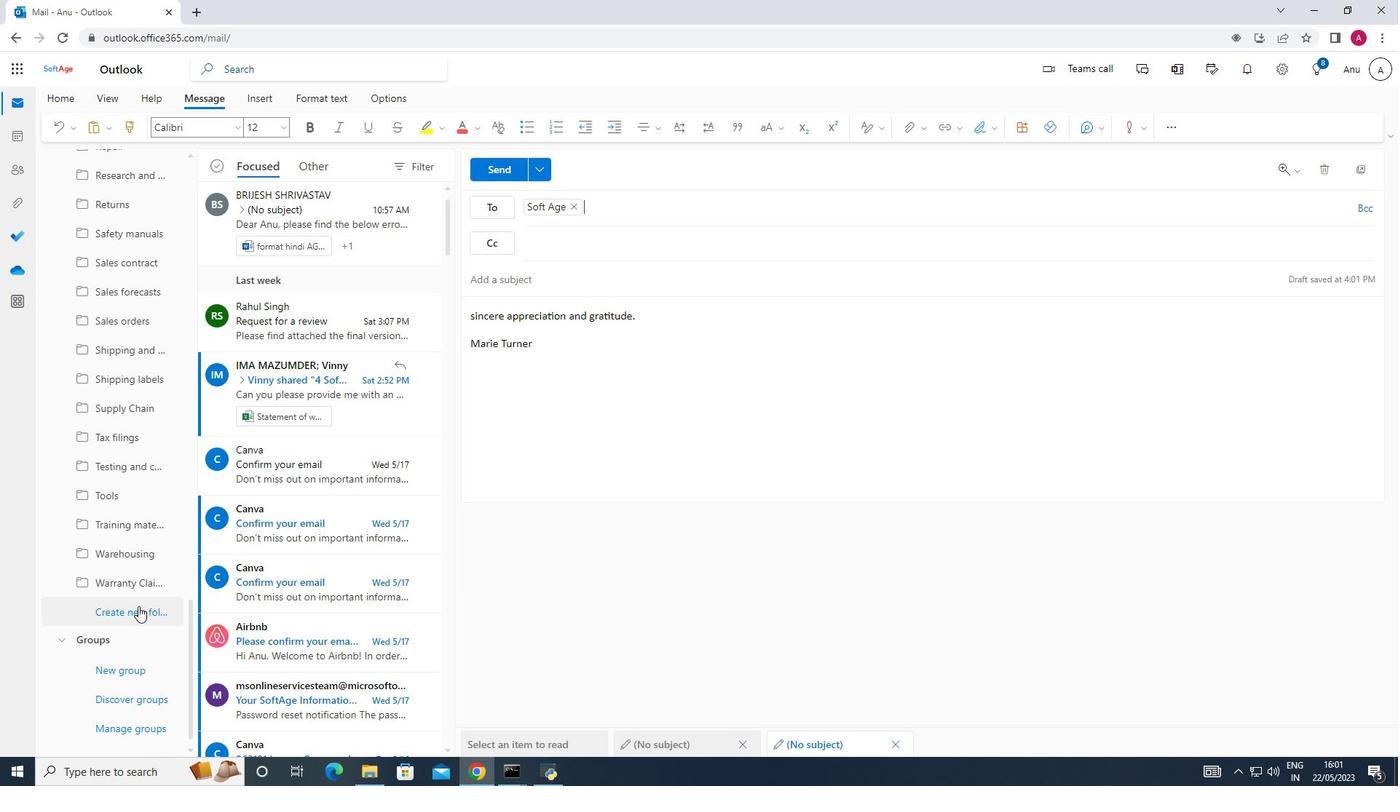 
Action: Mouse pressed left at (137, 606)
Screenshot: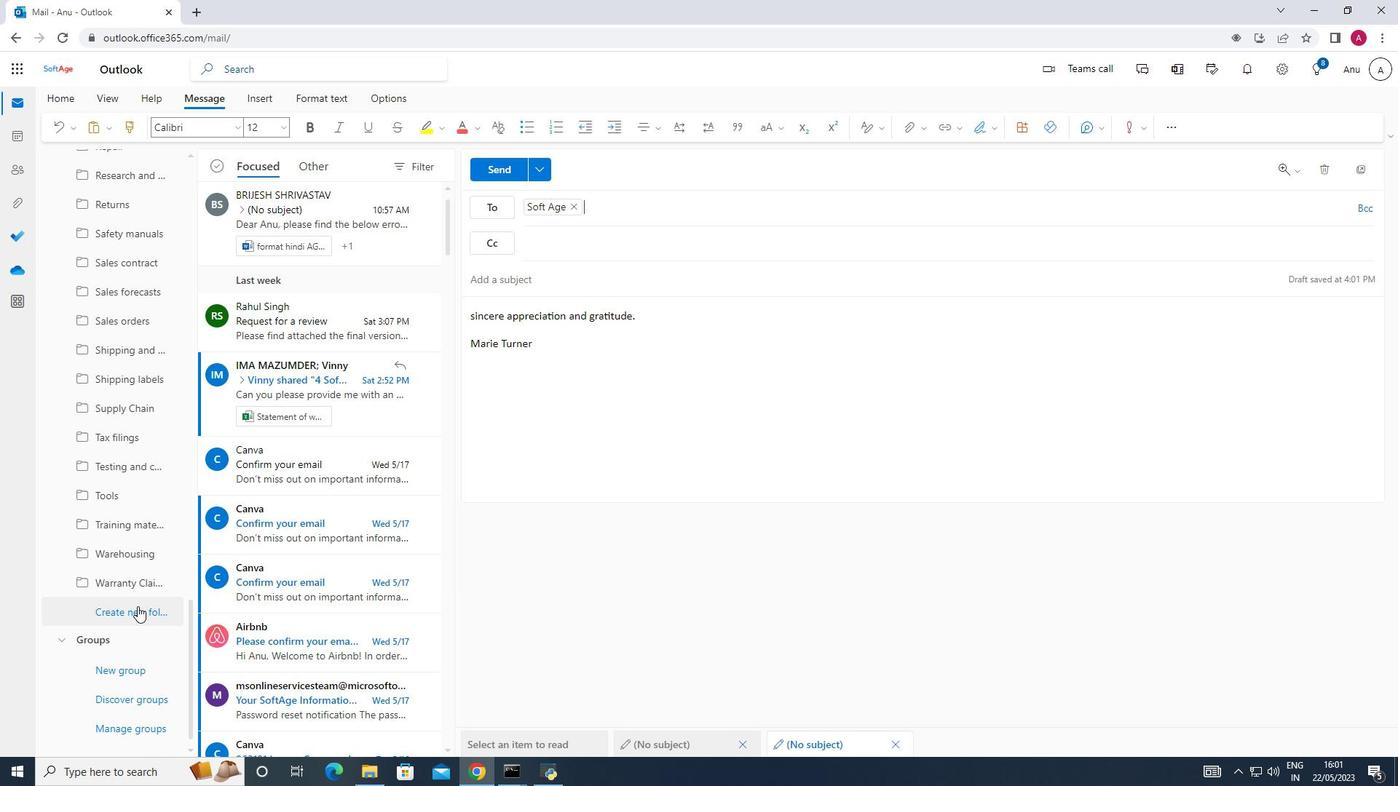 
Action: Mouse moved to (127, 604)
Screenshot: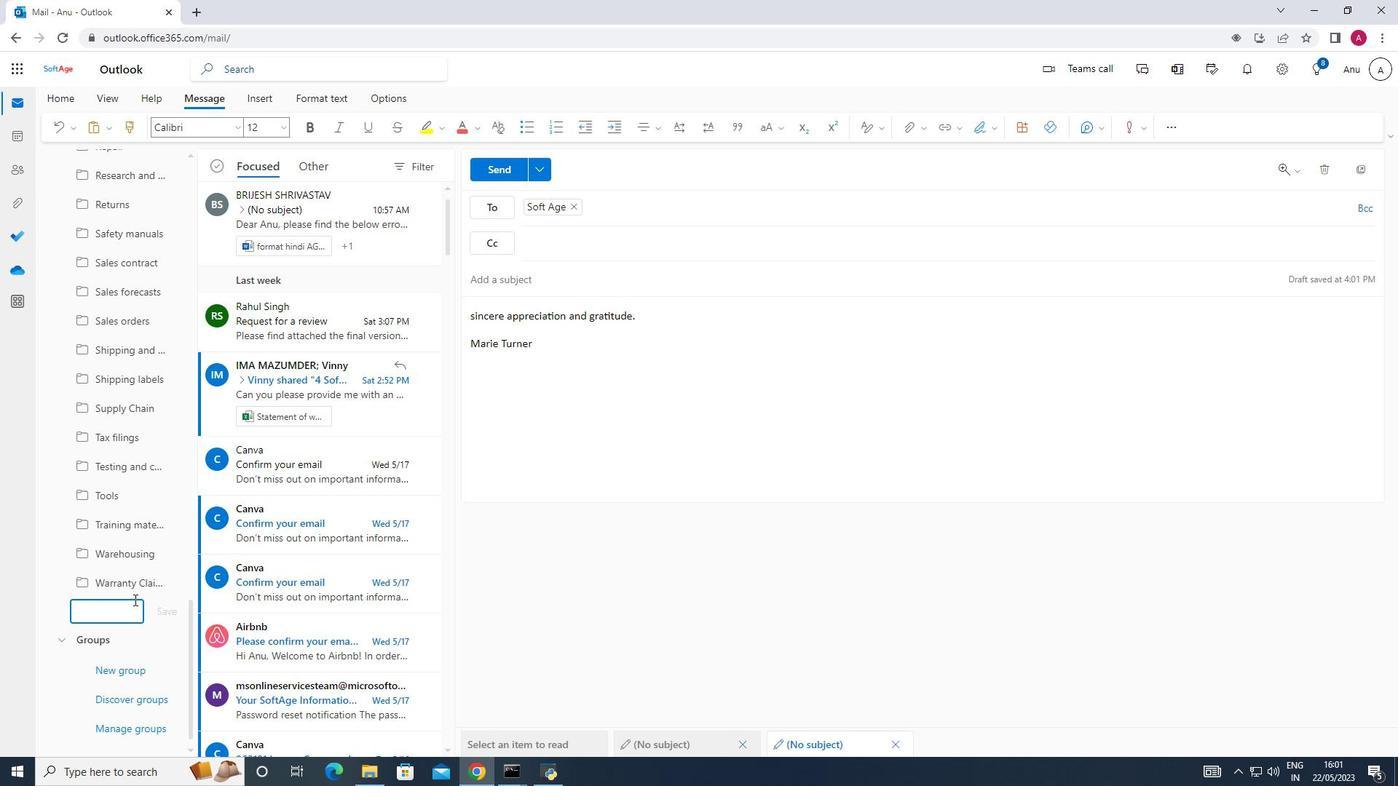 
Action: Key pressed <Key.shift>Service<Key.space>contracts
Screenshot: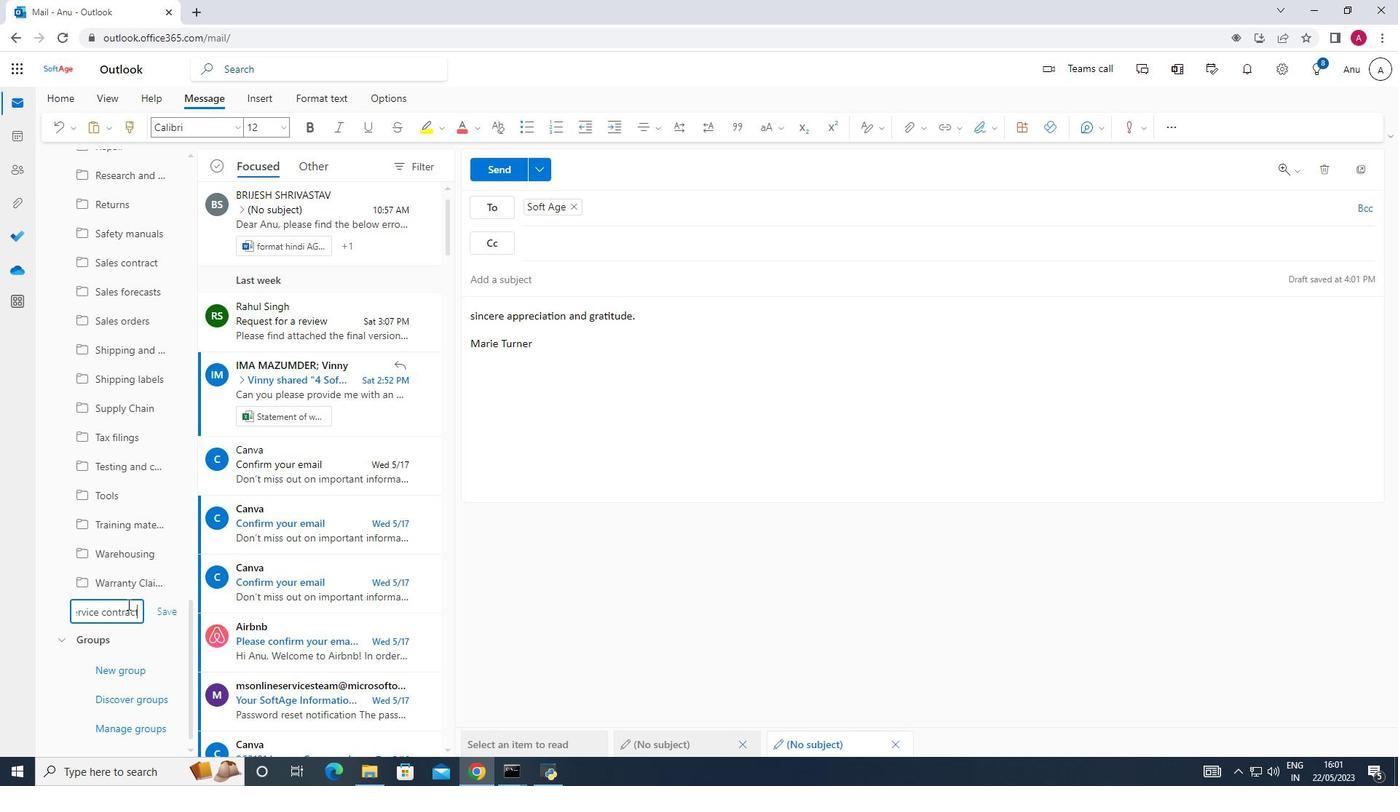 
Action: Mouse moved to (160, 609)
Screenshot: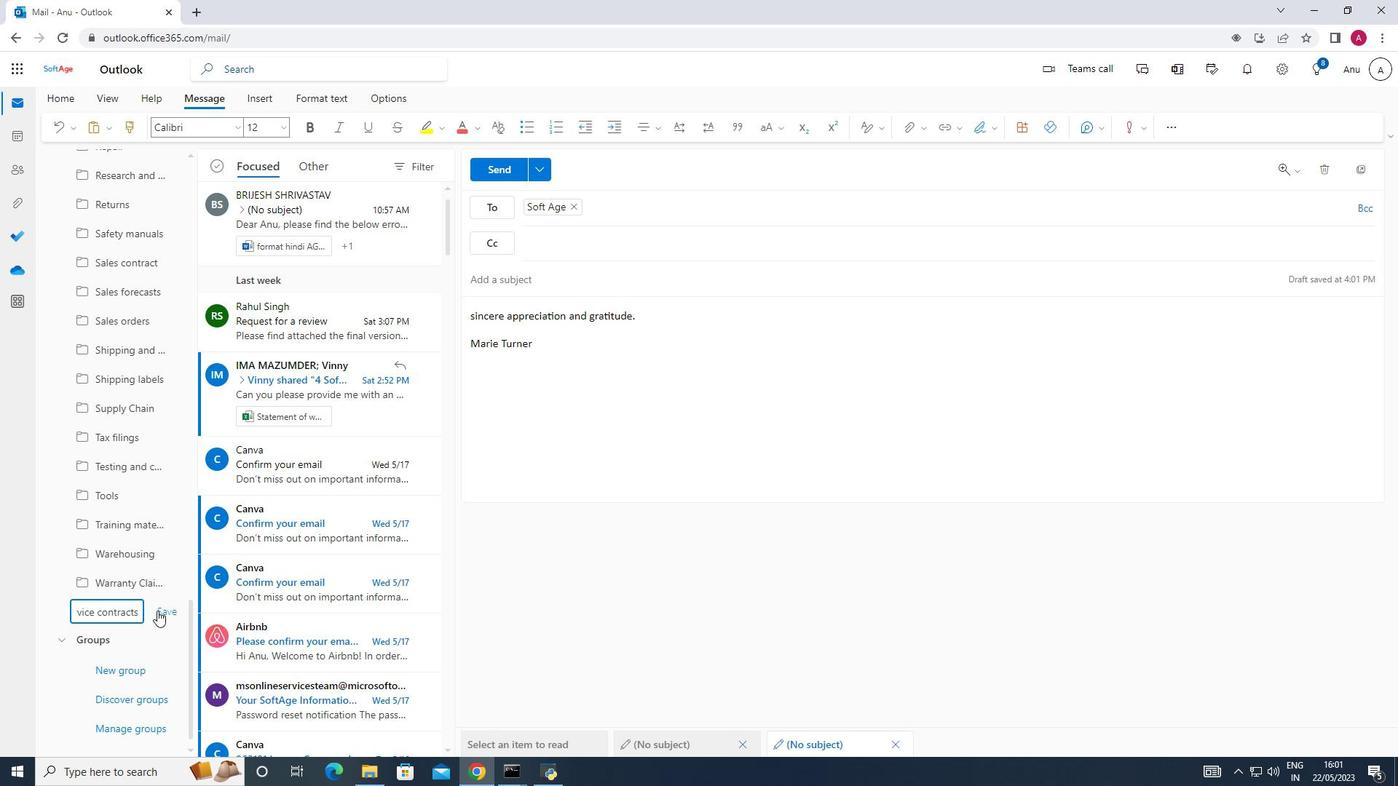 
Action: Mouse pressed left at (160, 609)
Screenshot: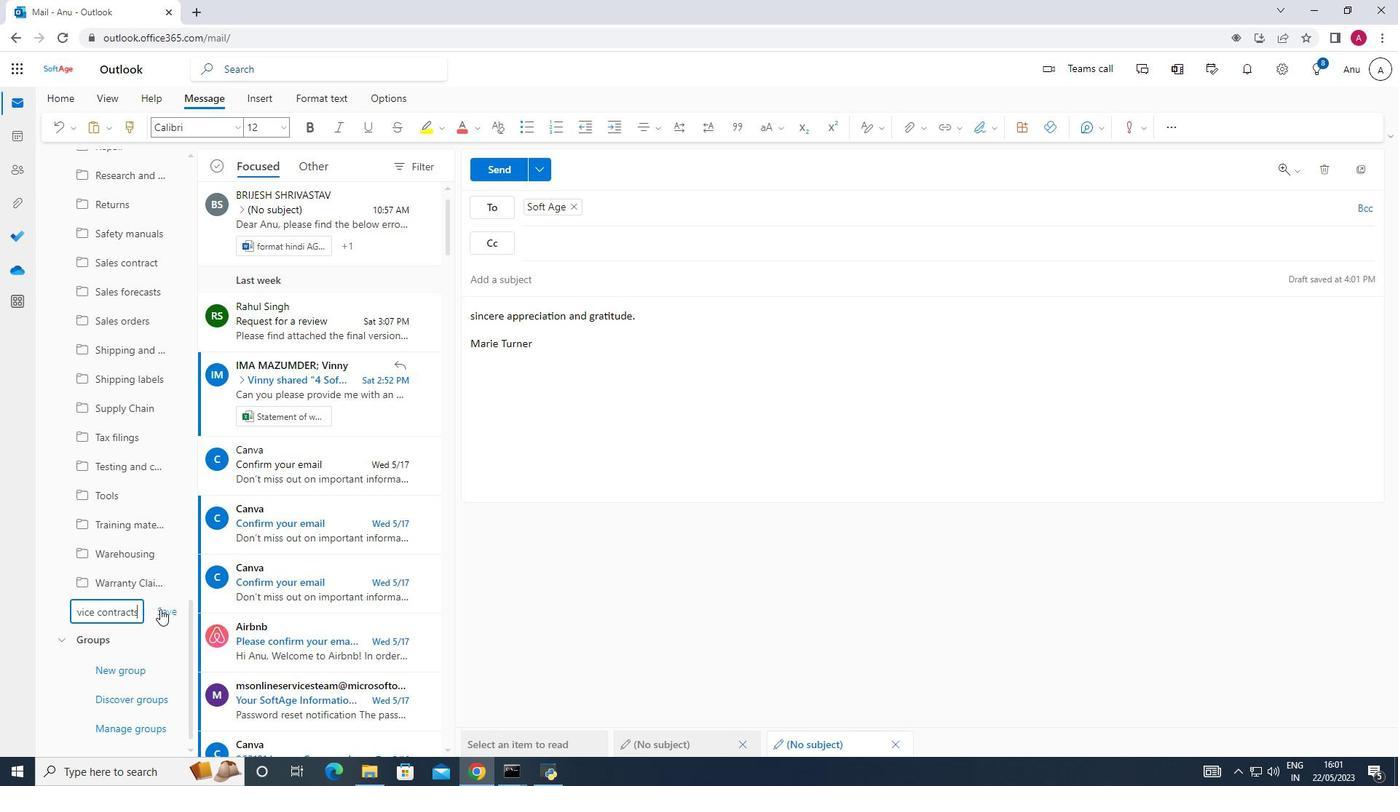 
Action: Mouse moved to (504, 350)
Screenshot: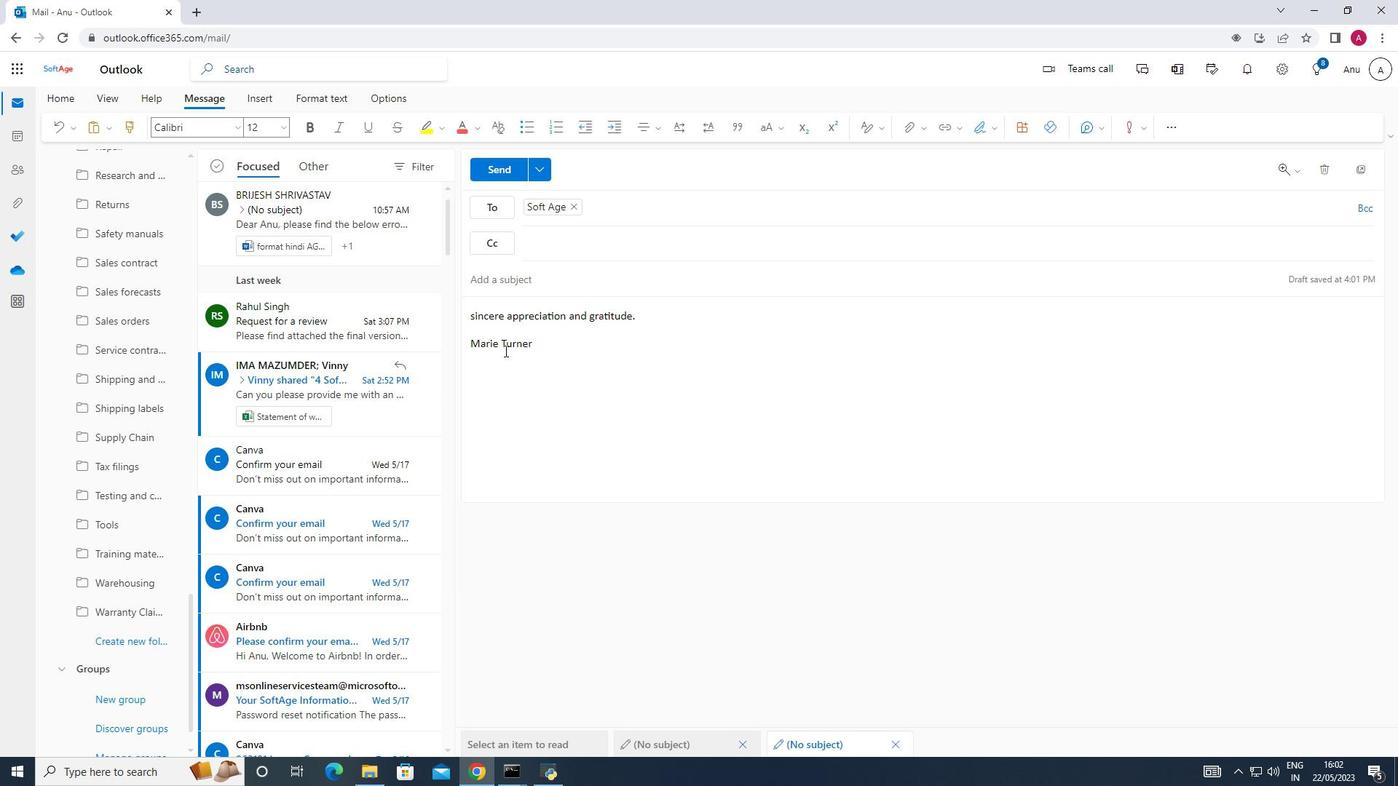 
Action: Mouse scrolled (504, 351) with delta (0, 0)
Screenshot: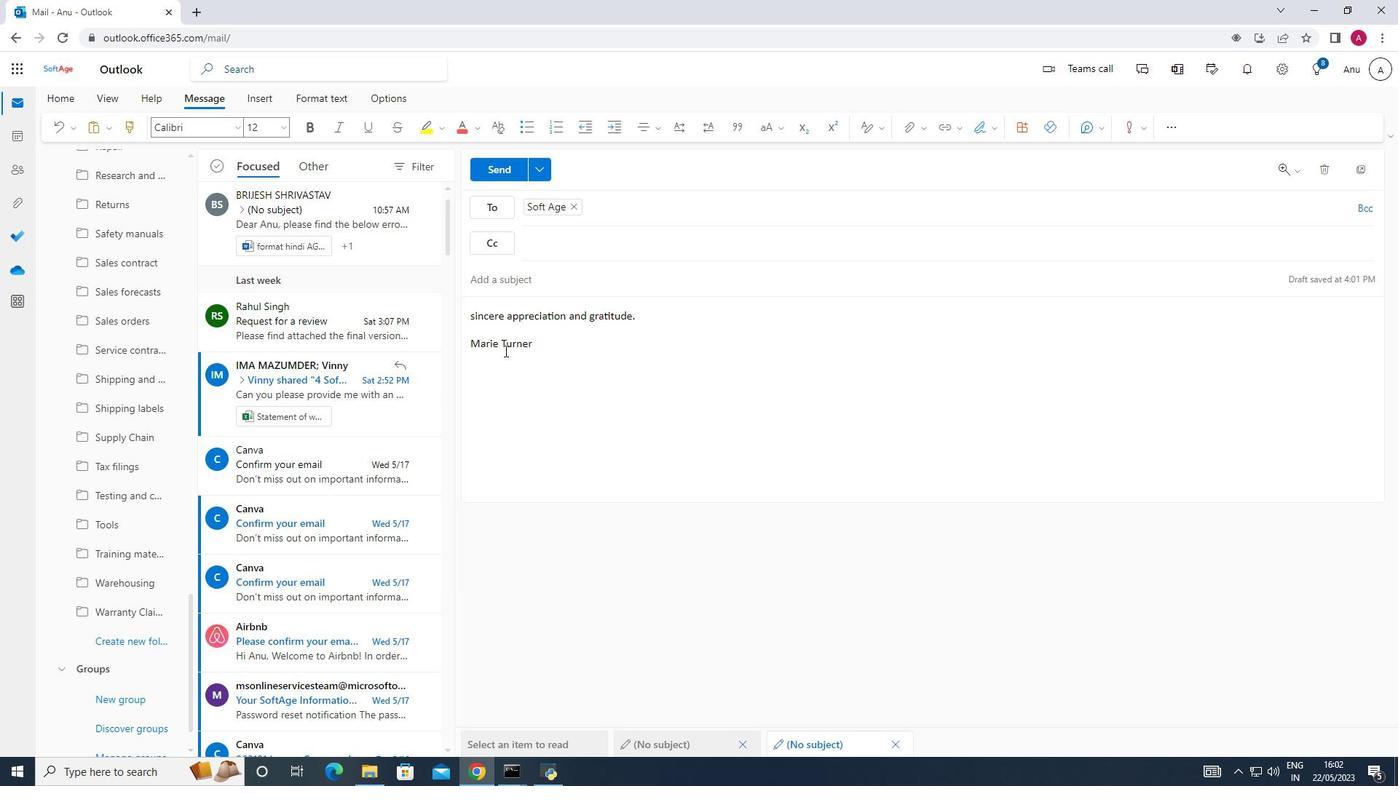 
Action: Mouse moved to (515, 174)
Screenshot: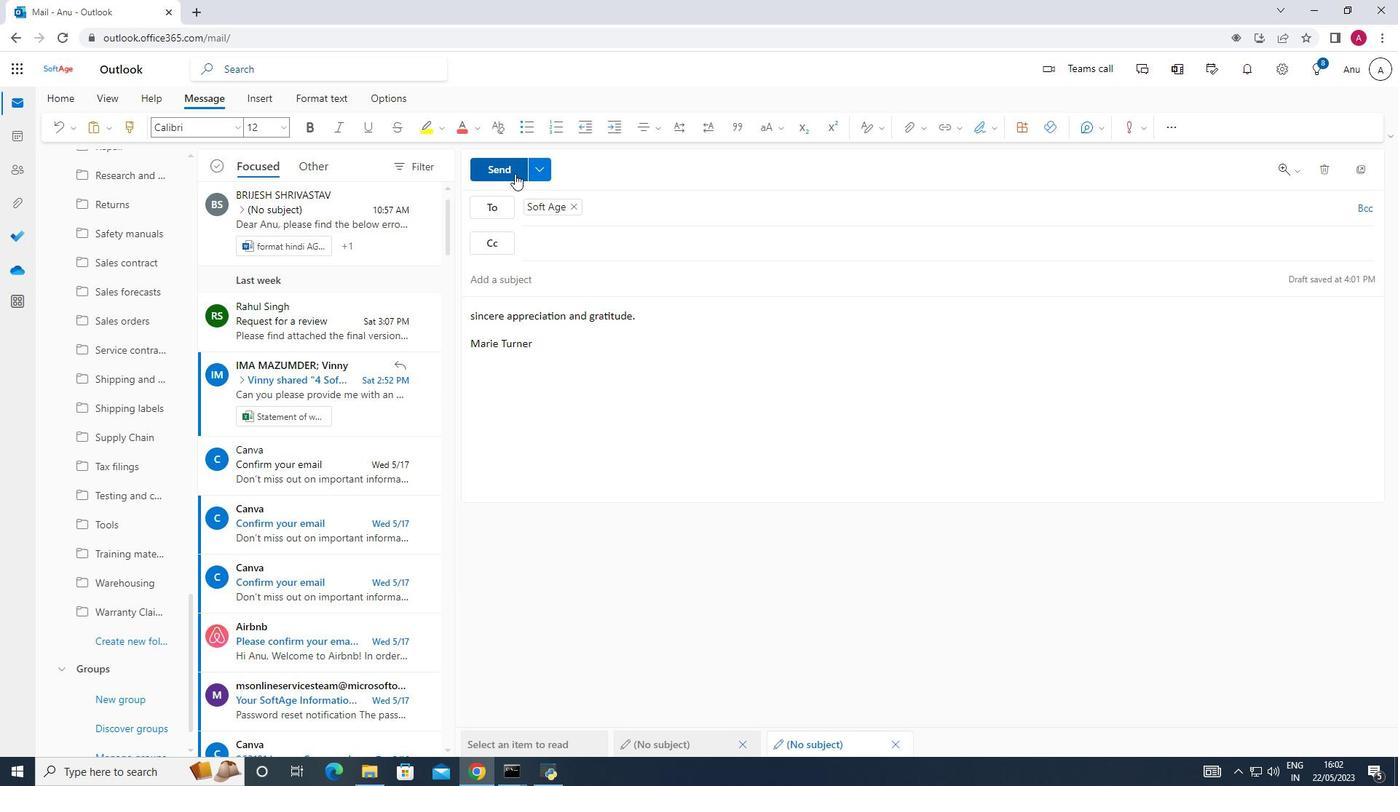 
Action: Mouse pressed left at (515, 174)
Screenshot: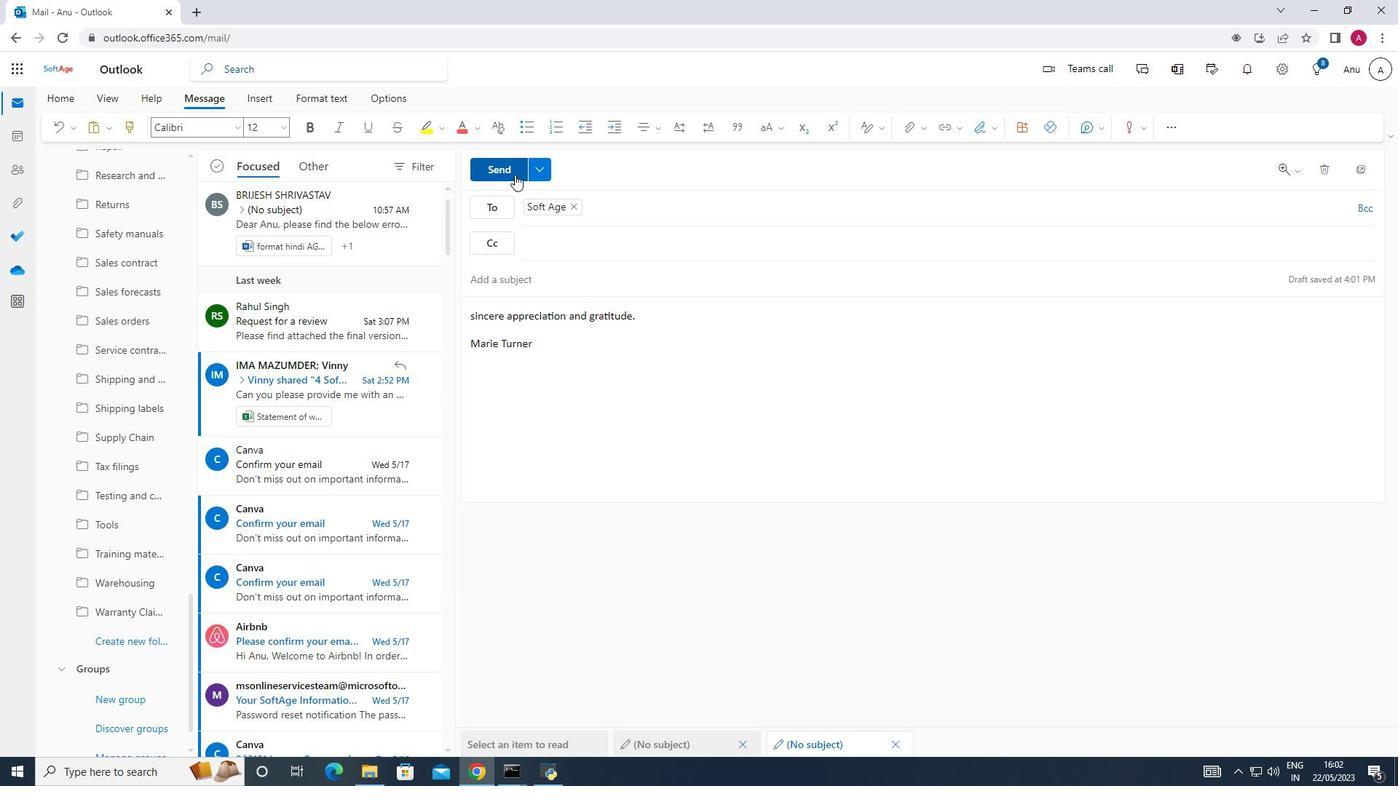 
Action: Mouse moved to (689, 439)
Screenshot: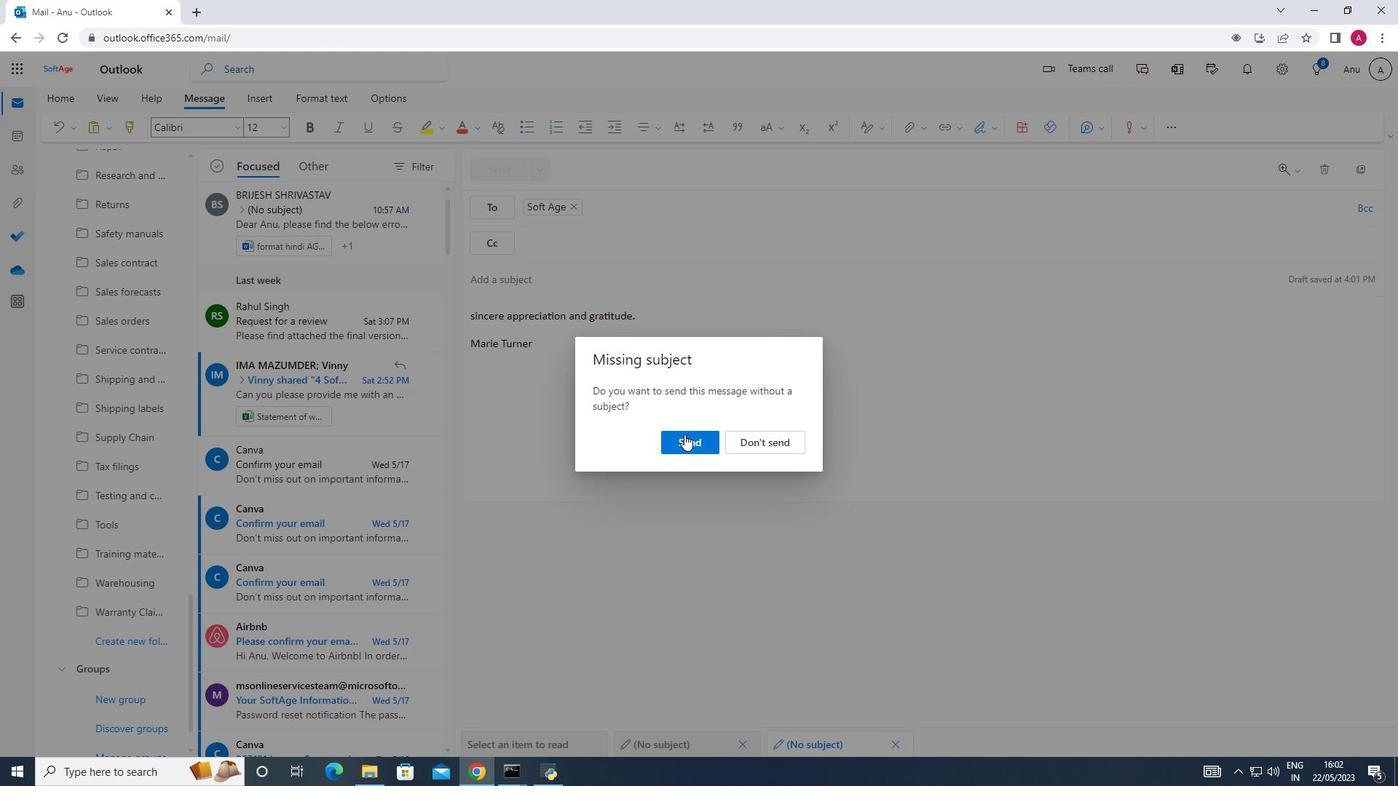 
Action: Mouse pressed left at (689, 439)
Screenshot: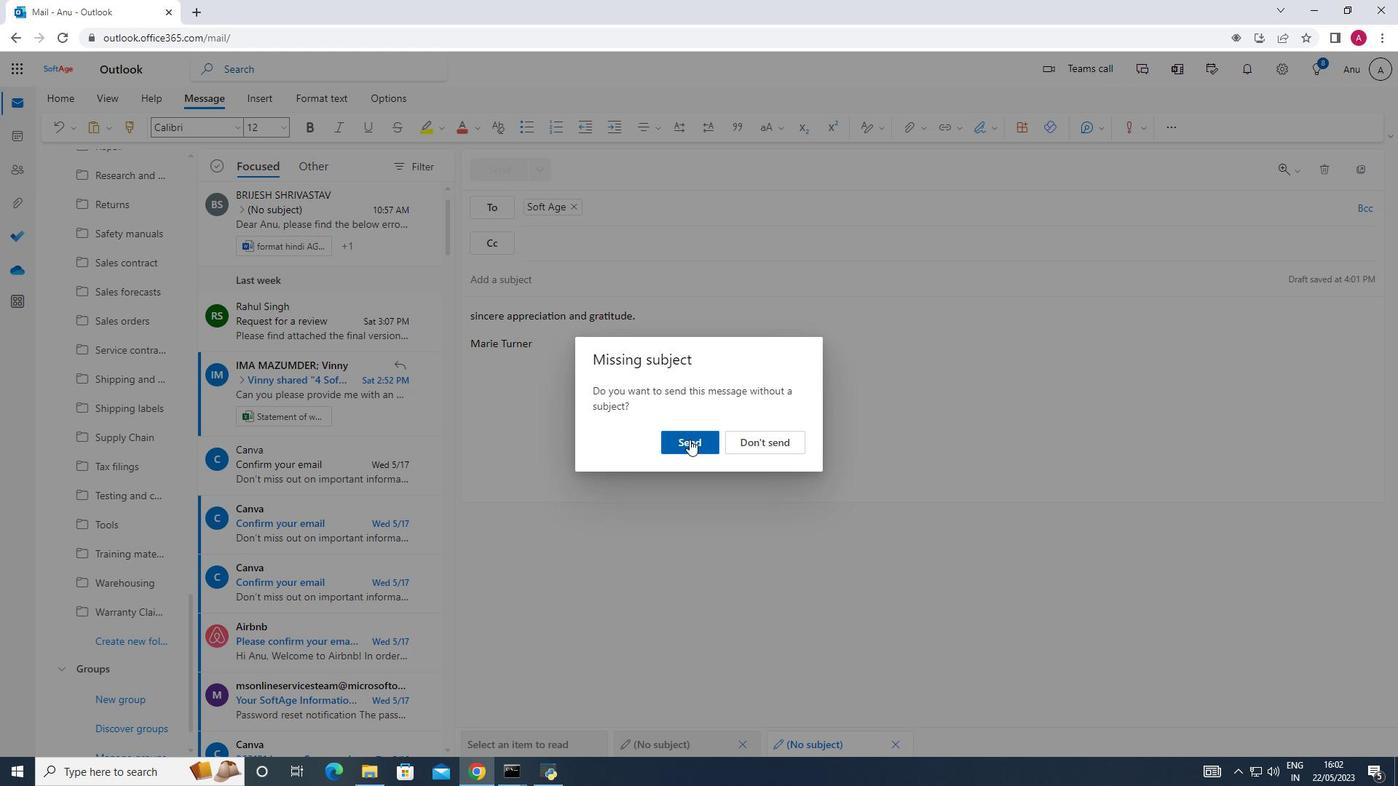 
Action: Mouse moved to (767, 436)
Screenshot: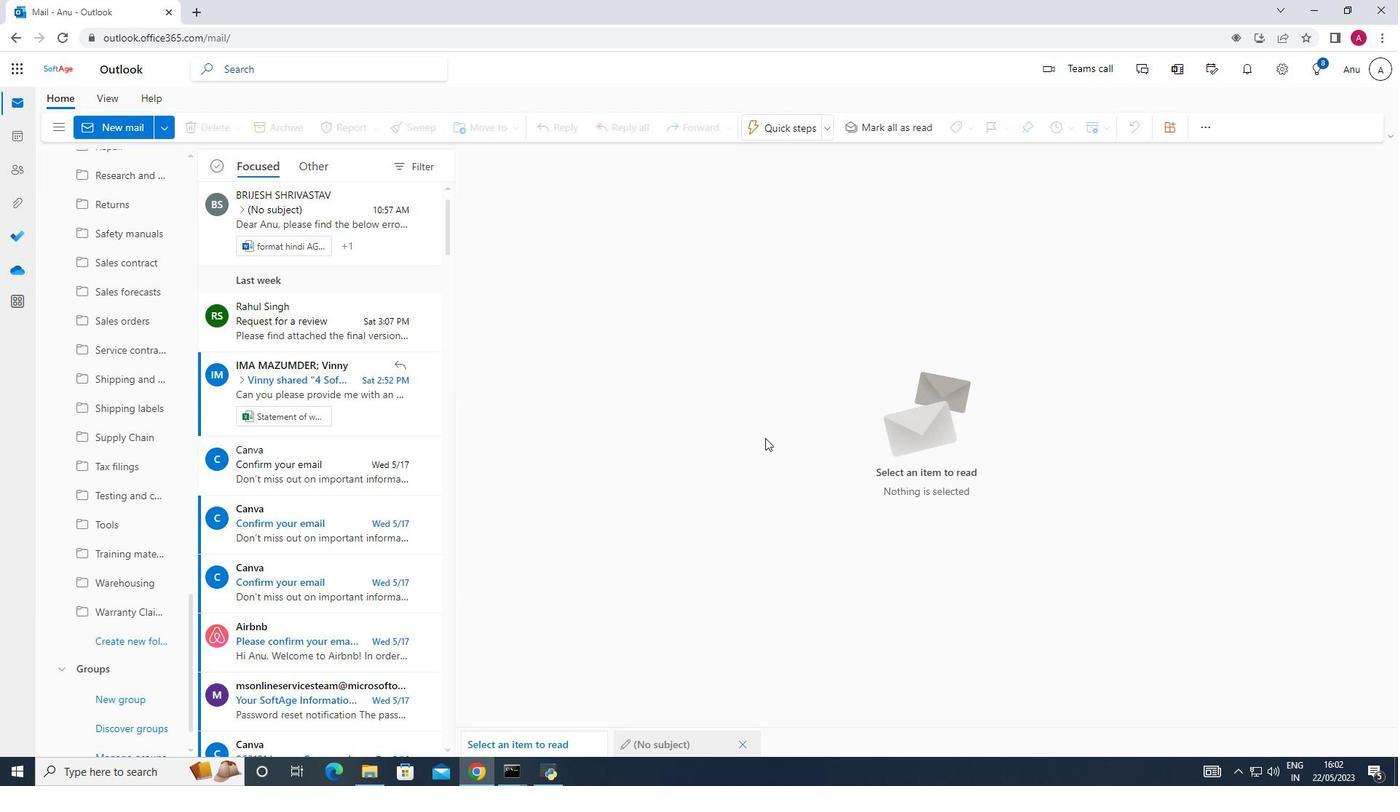 
